 Task: Find connections with filter location Silao with filter topic #Jobwith filter profile language French with filter current company Oracle Cloud with filter school SKIT Jaipur with filter industry Artists and Writers with filter service category Human Resources with filter keywords title Technical Specialist
Action: Mouse moved to (498, 65)
Screenshot: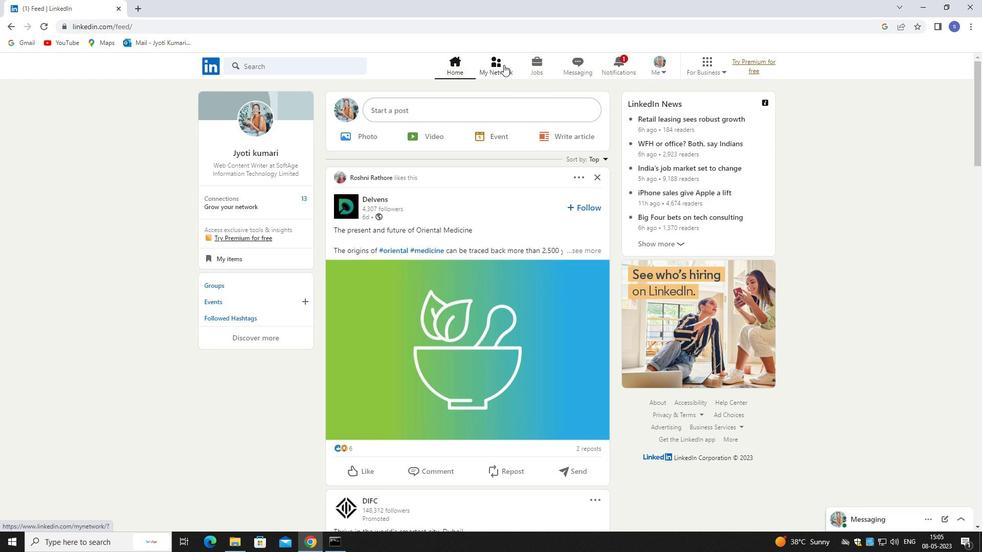 
Action: Mouse pressed left at (498, 65)
Screenshot: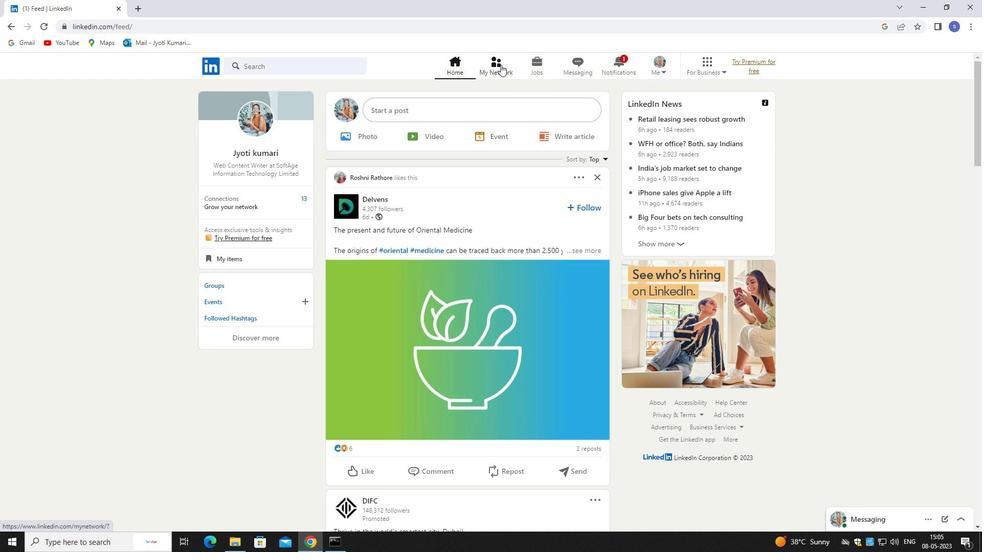 
Action: Mouse pressed left at (498, 65)
Screenshot: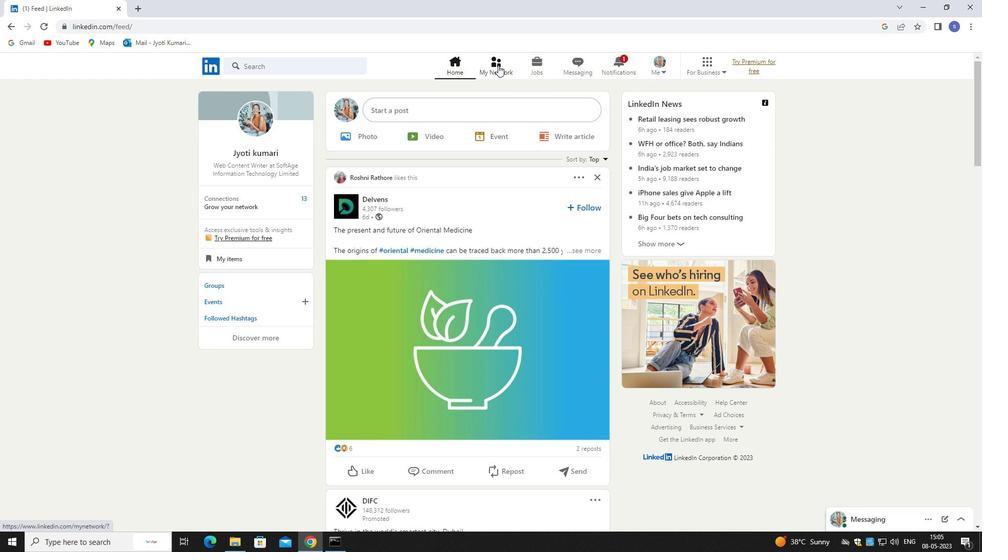 
Action: Mouse moved to (335, 118)
Screenshot: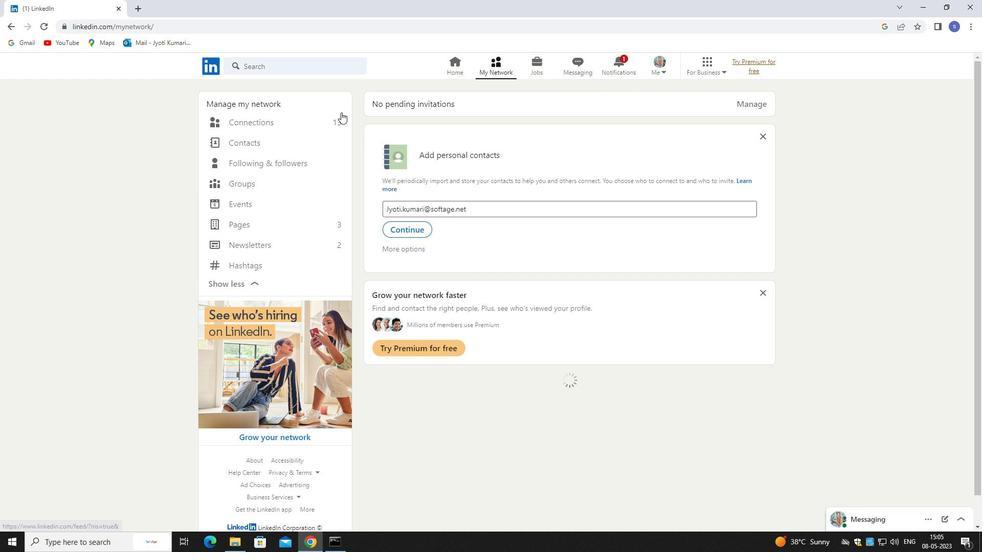 
Action: Mouse pressed left at (335, 118)
Screenshot: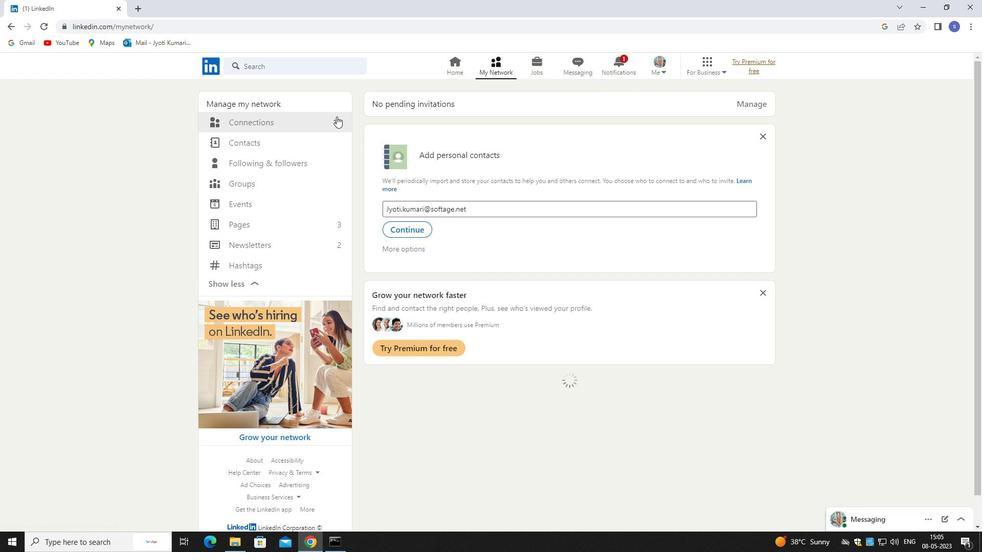 
Action: Mouse moved to (335, 118)
Screenshot: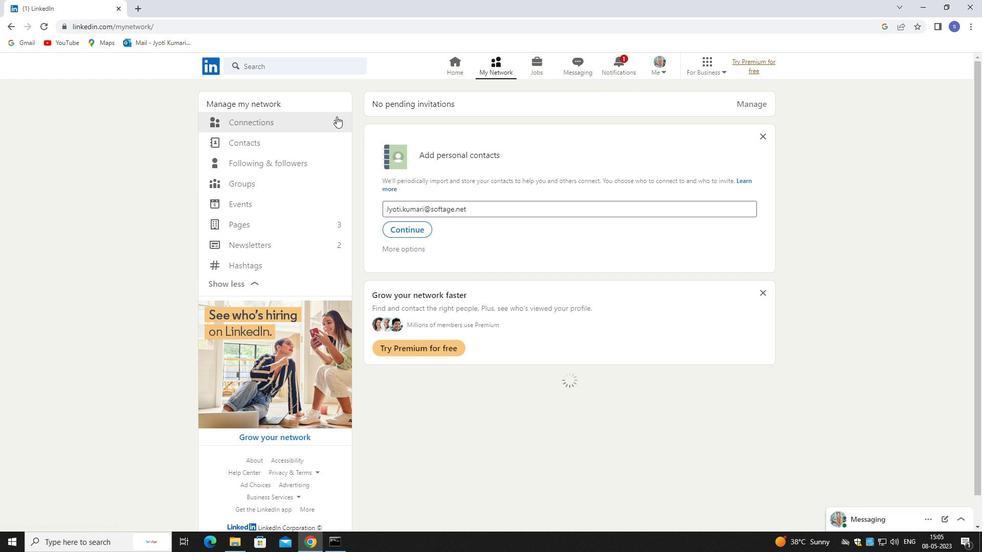 
Action: Mouse pressed left at (335, 118)
Screenshot: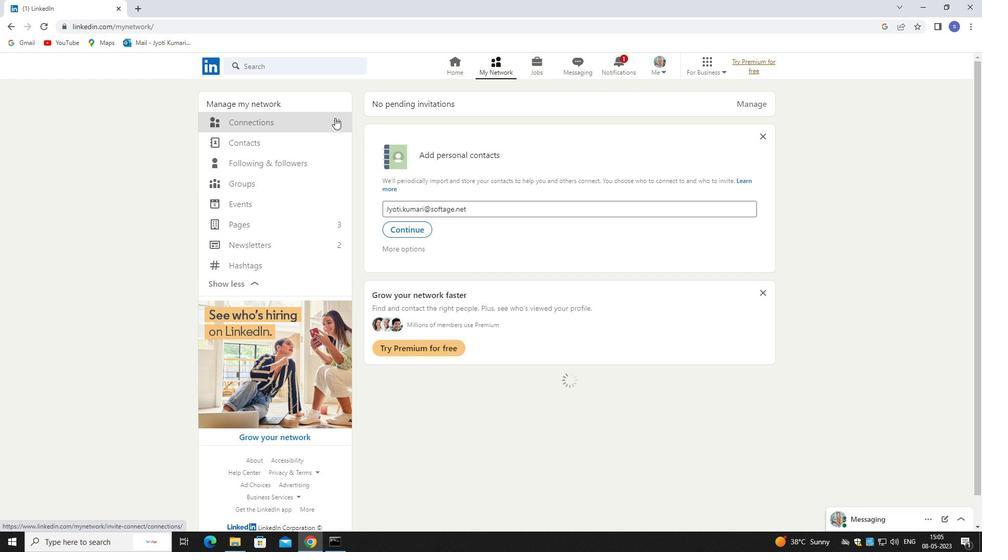 
Action: Mouse moved to (573, 118)
Screenshot: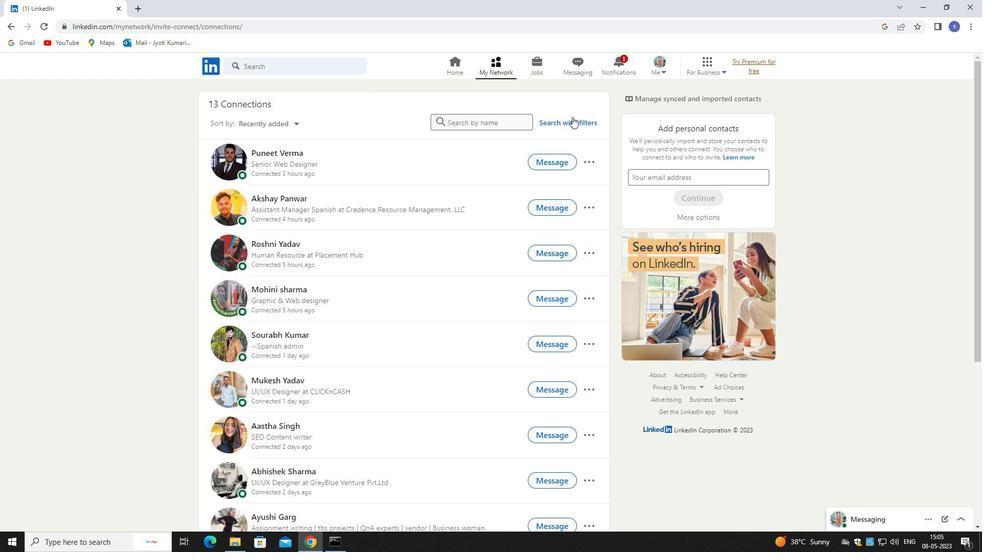 
Action: Mouse pressed left at (573, 118)
Screenshot: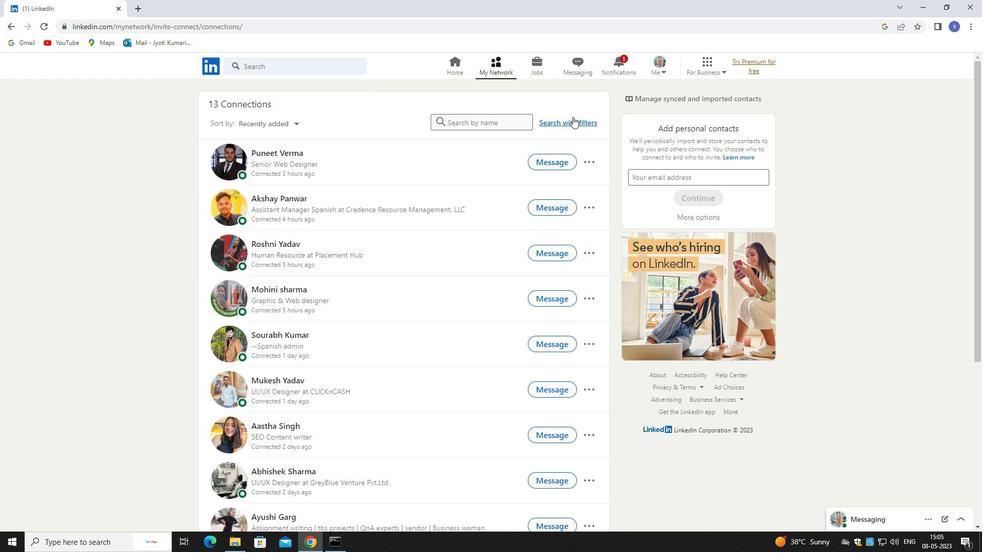 
Action: Mouse pressed left at (573, 118)
Screenshot: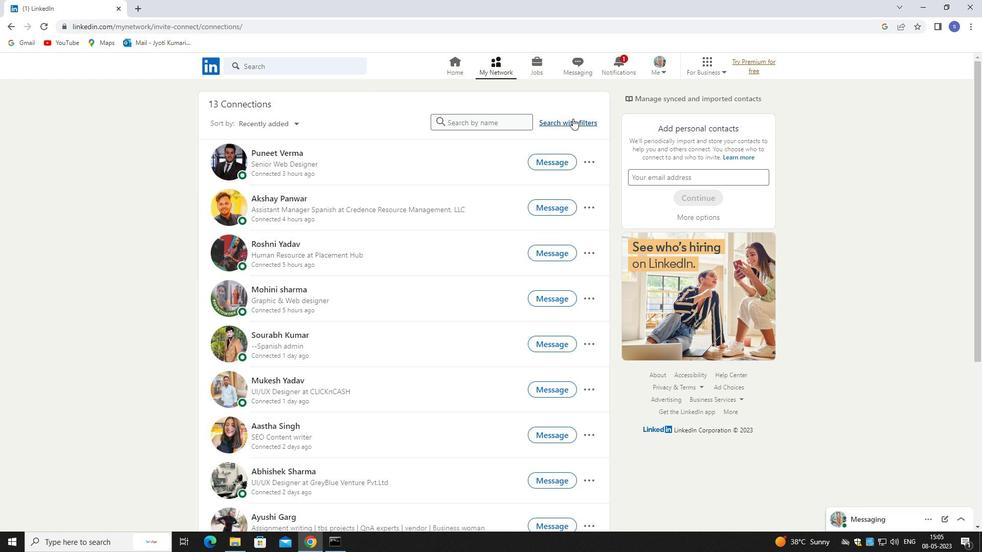 
Action: Mouse moved to (525, 92)
Screenshot: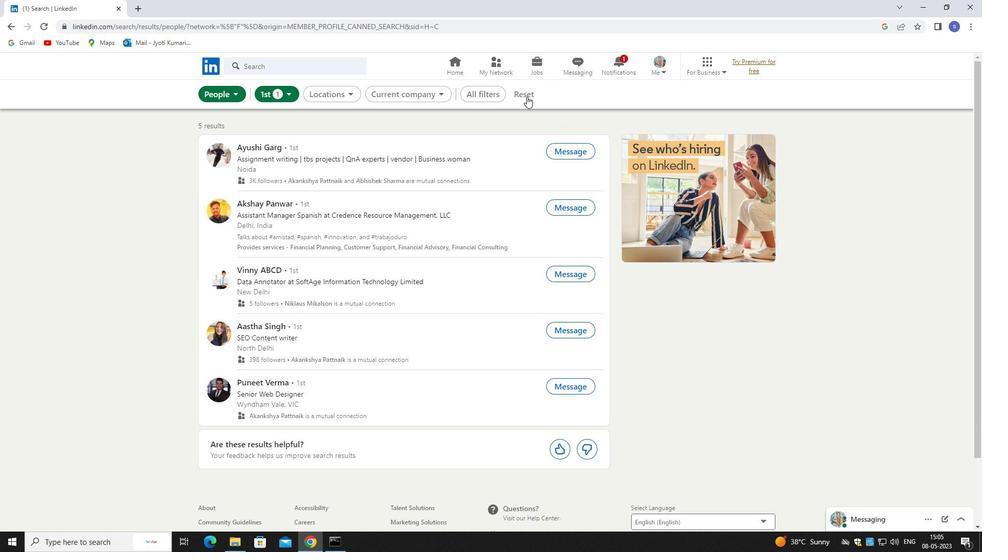 
Action: Mouse pressed left at (525, 92)
Screenshot: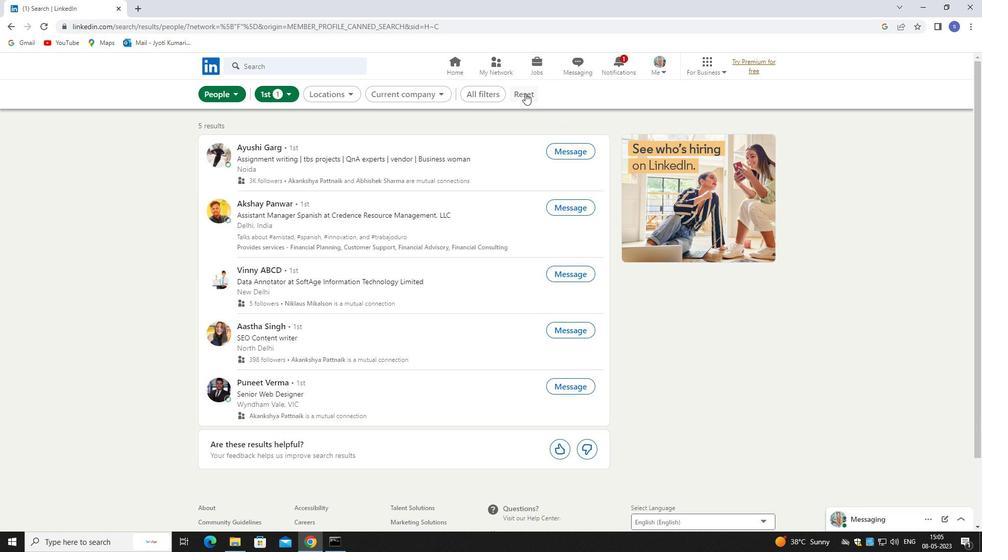 
Action: Mouse moved to (503, 92)
Screenshot: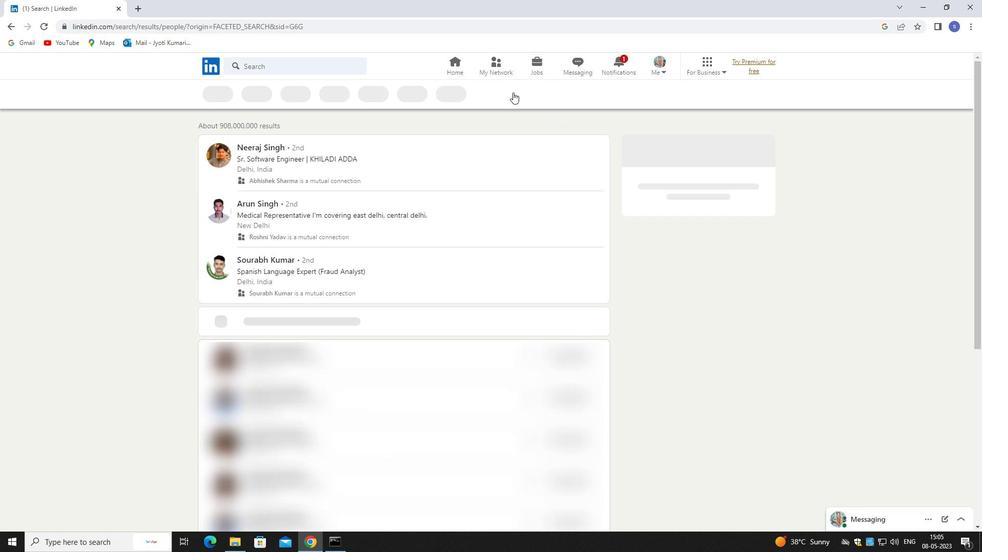 
Action: Mouse pressed left at (503, 92)
Screenshot: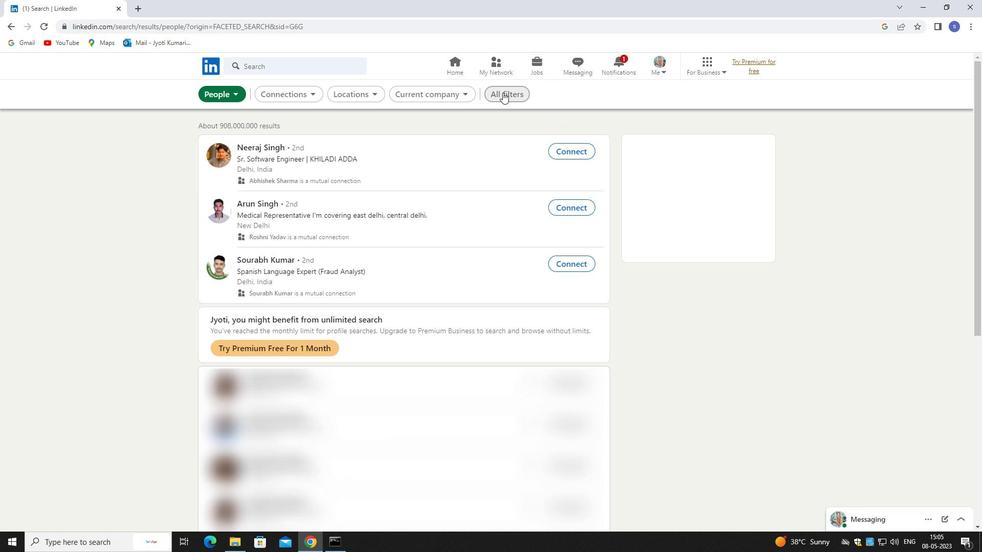 
Action: Mouse moved to (864, 399)
Screenshot: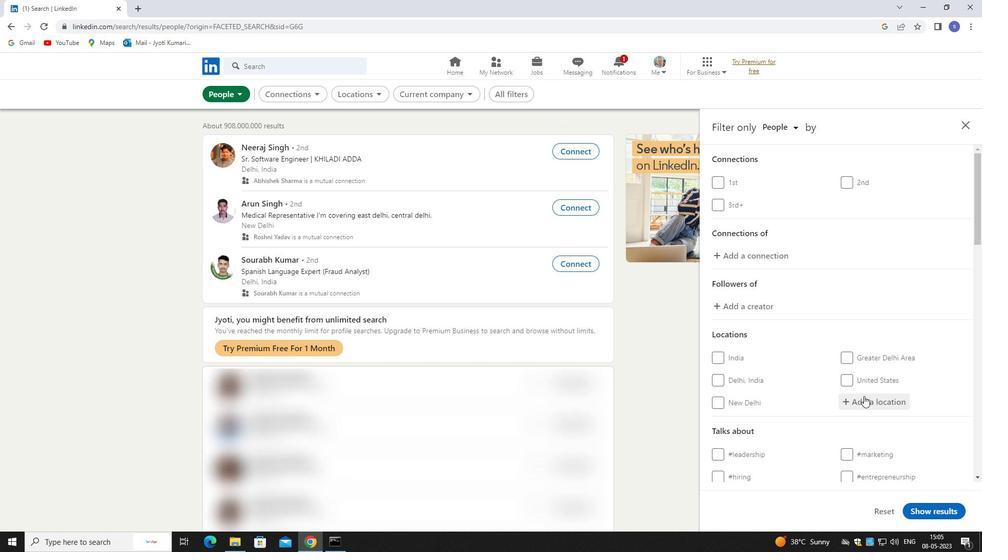 
Action: Mouse pressed left at (864, 399)
Screenshot: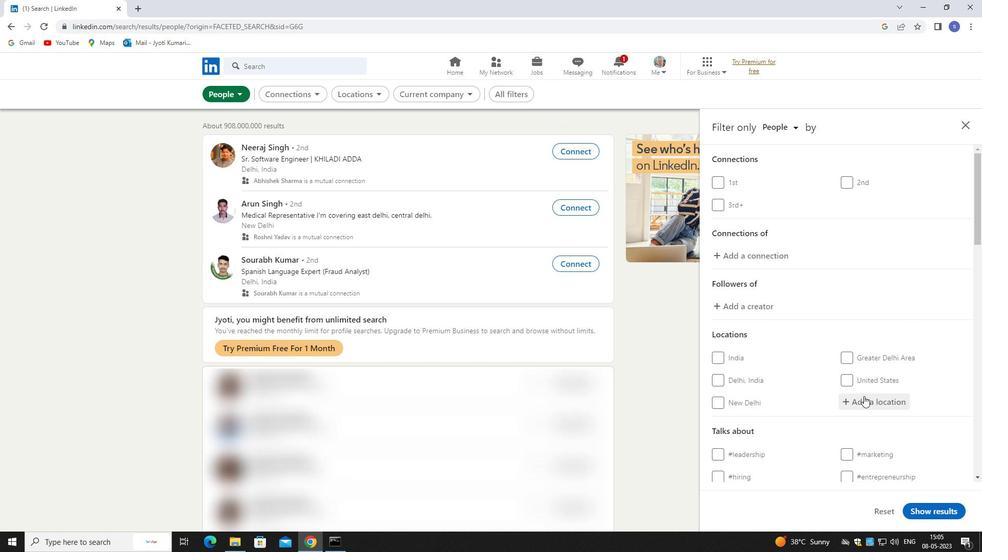 
Action: Mouse moved to (866, 404)
Screenshot: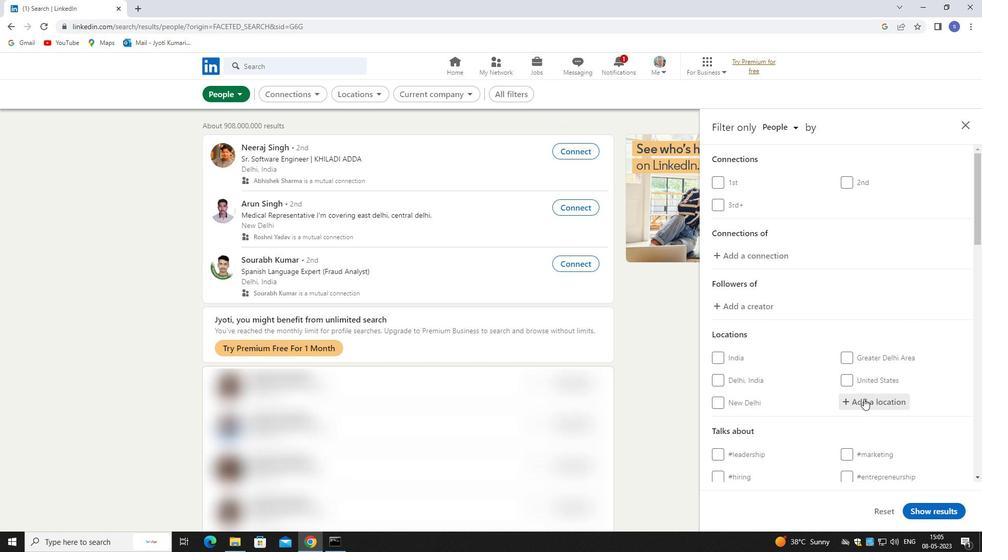 
Action: Key pressed <Key.shift>SILAO
Screenshot: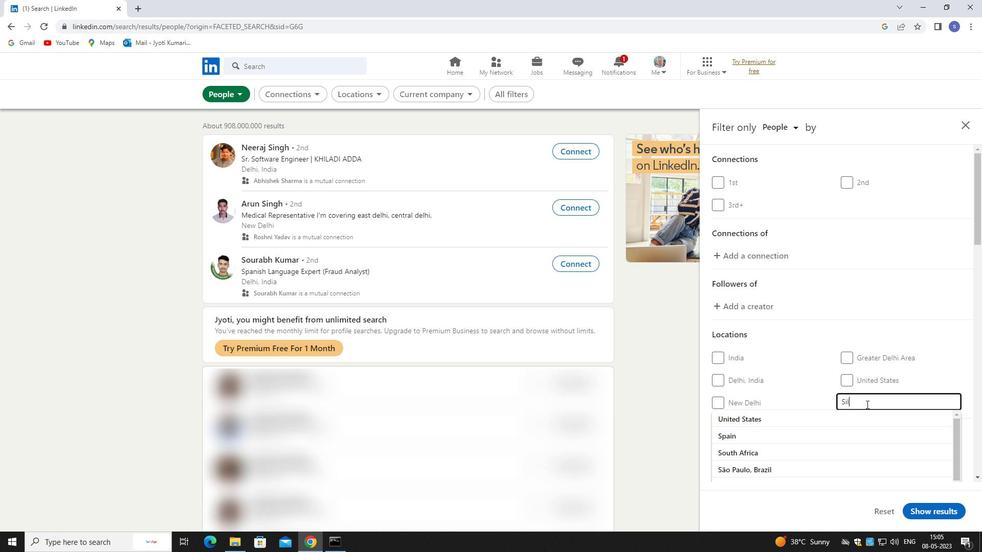 
Action: Mouse moved to (866, 419)
Screenshot: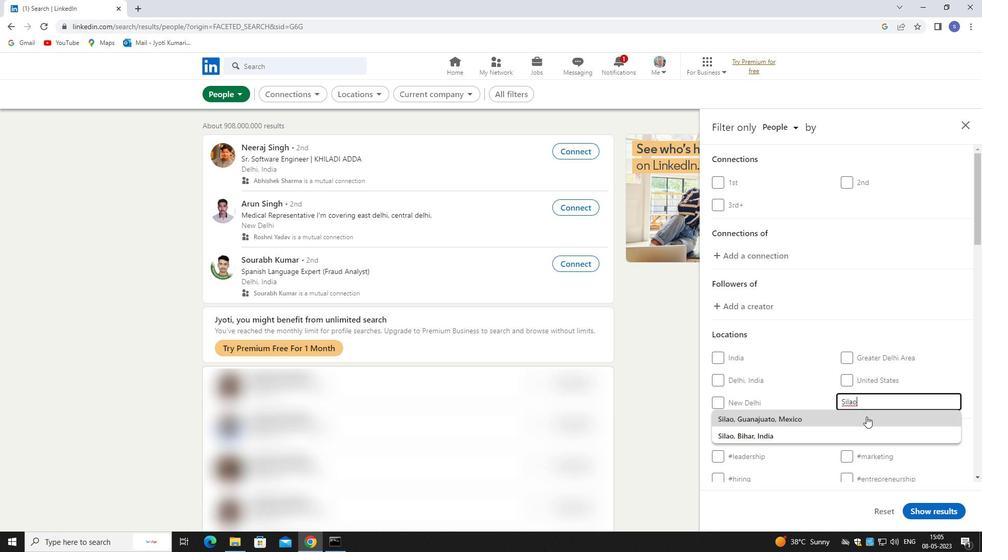 
Action: Mouse pressed left at (866, 419)
Screenshot: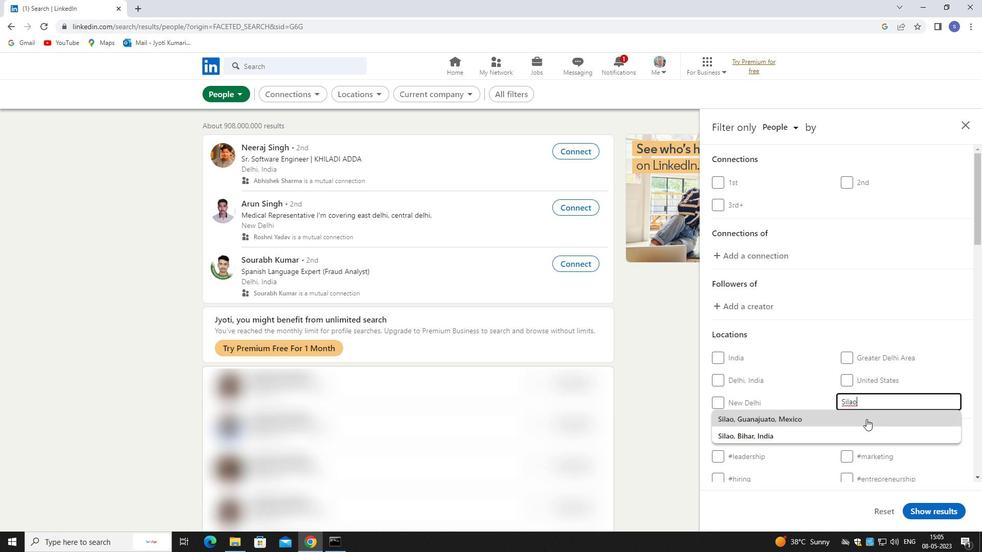 
Action: Mouse moved to (871, 423)
Screenshot: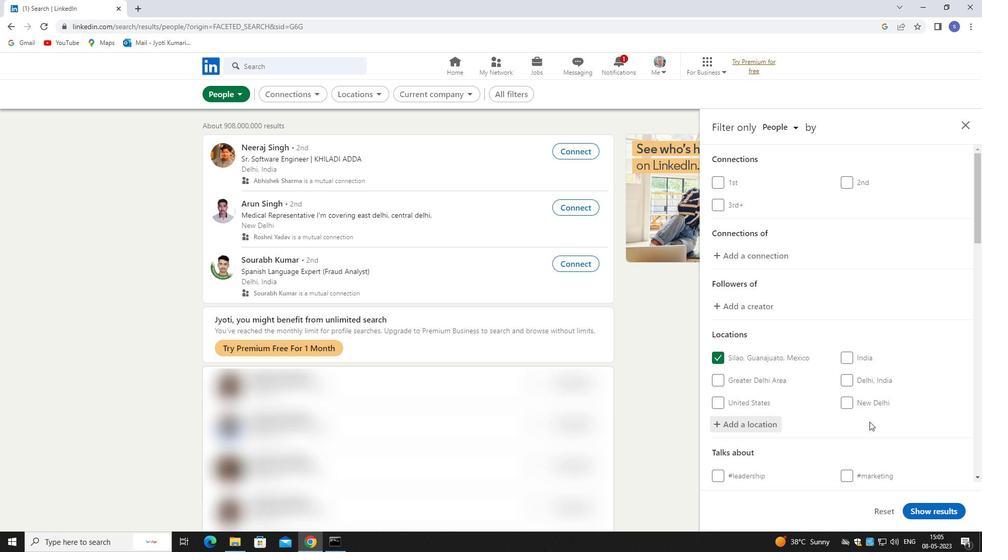 
Action: Mouse scrolled (871, 422) with delta (0, 0)
Screenshot: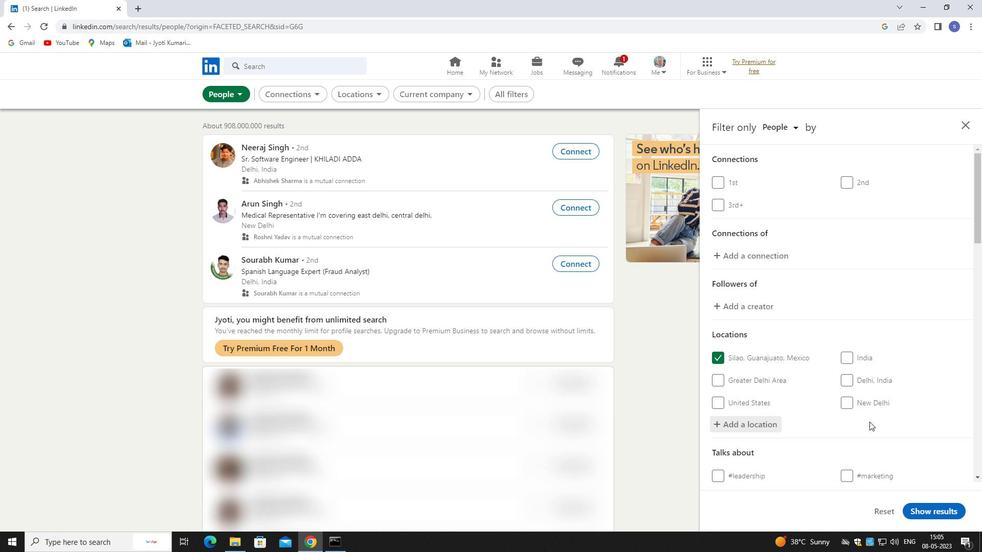 
Action: Mouse moved to (871, 423)
Screenshot: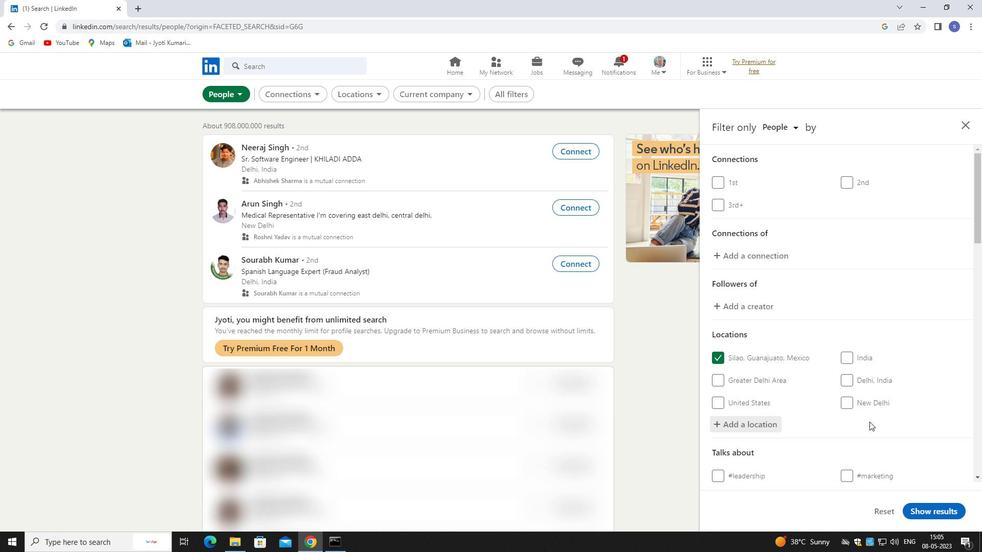 
Action: Mouse scrolled (871, 423) with delta (0, 0)
Screenshot: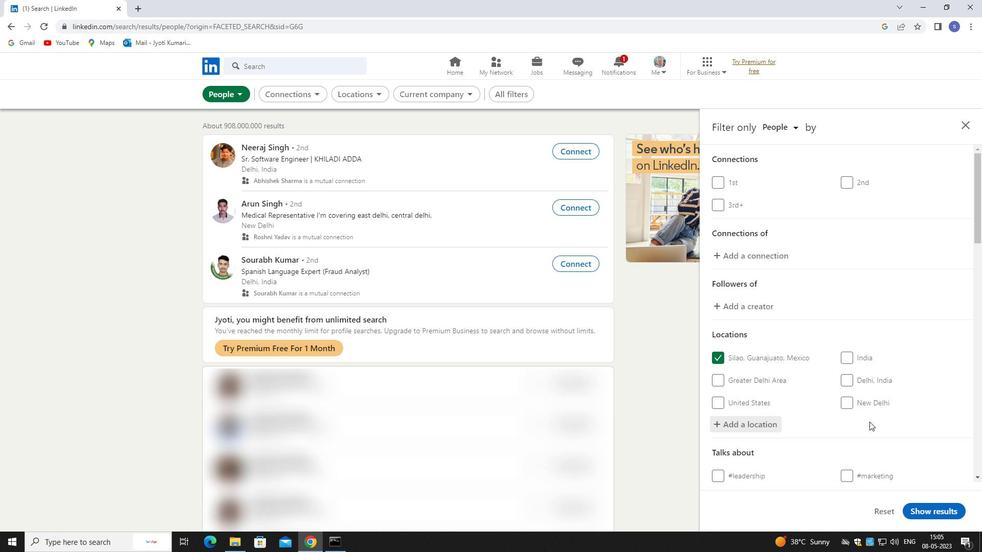 
Action: Mouse moved to (871, 424)
Screenshot: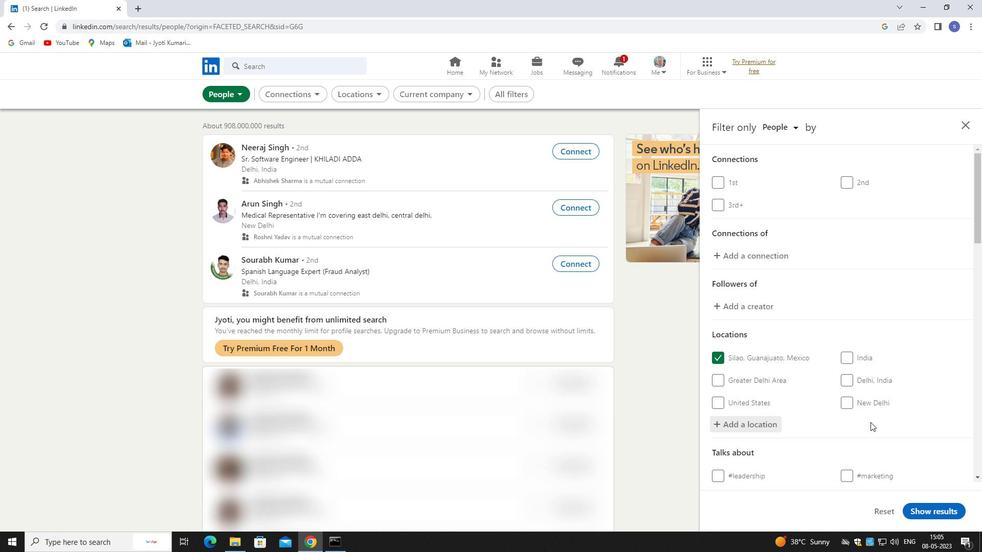 
Action: Mouse scrolled (871, 423) with delta (0, 0)
Screenshot: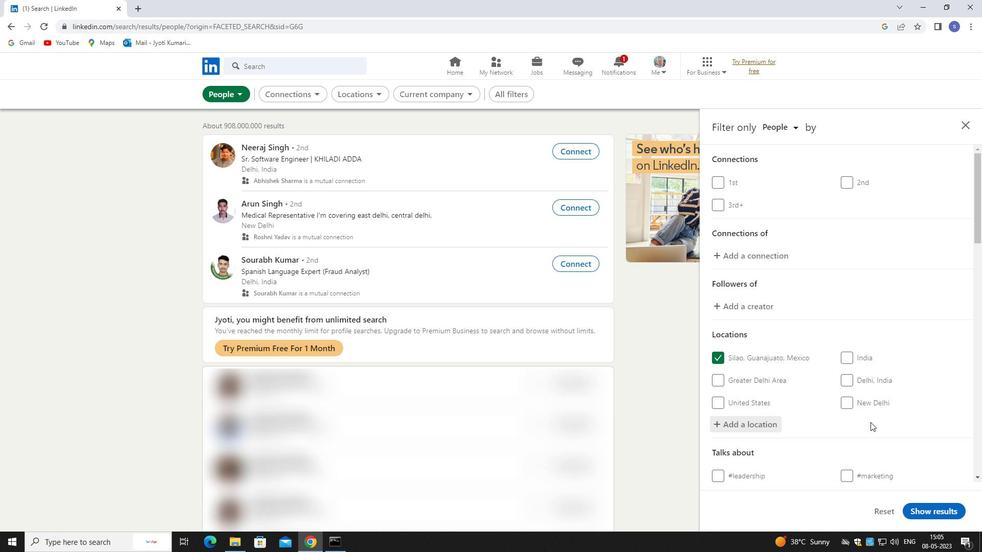 
Action: Mouse scrolled (871, 423) with delta (0, 0)
Screenshot: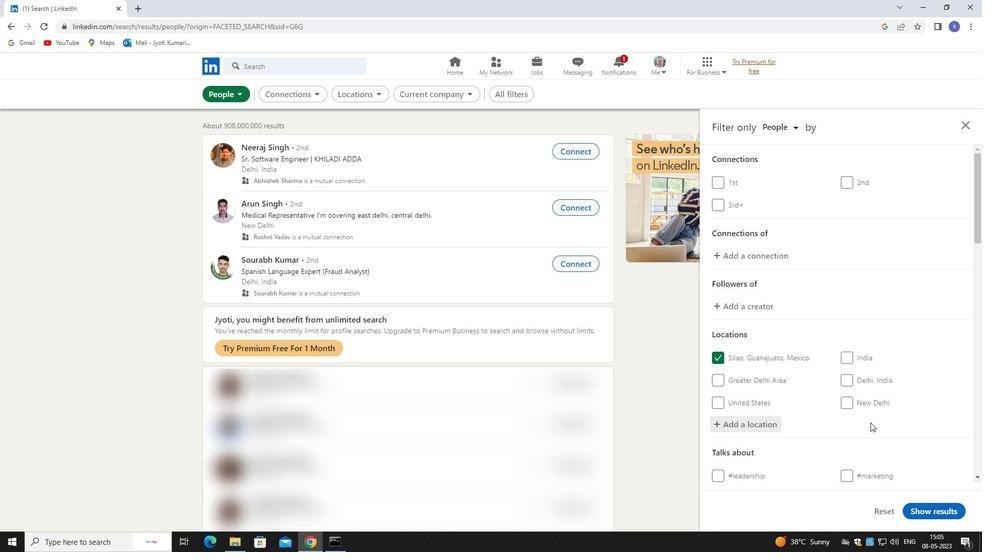 
Action: Mouse moved to (865, 317)
Screenshot: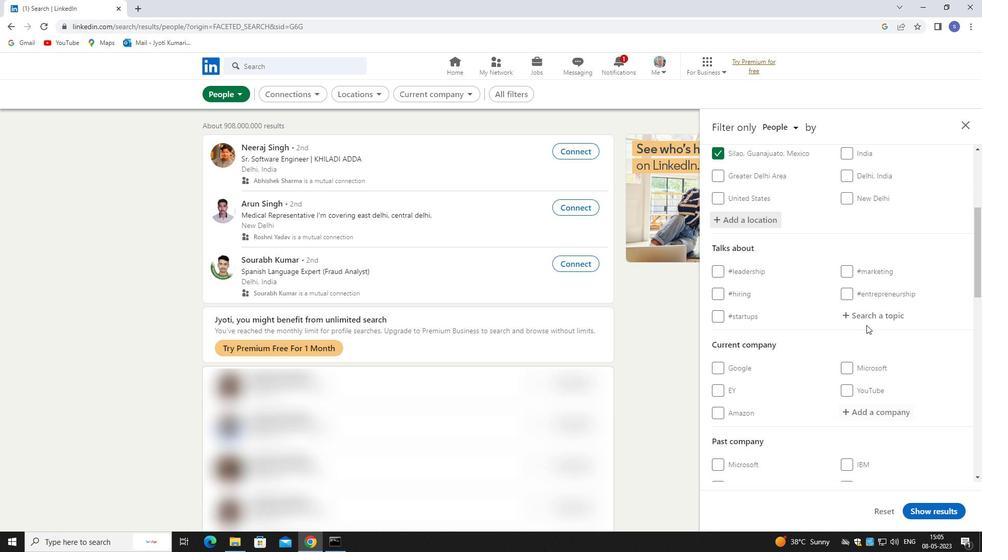 
Action: Mouse pressed left at (865, 317)
Screenshot: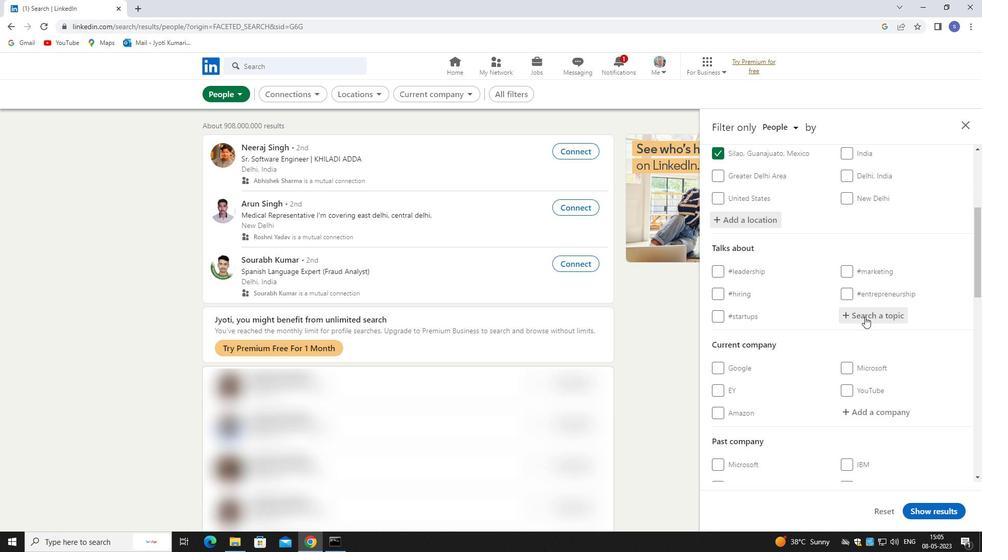 
Action: Mouse moved to (857, 312)
Screenshot: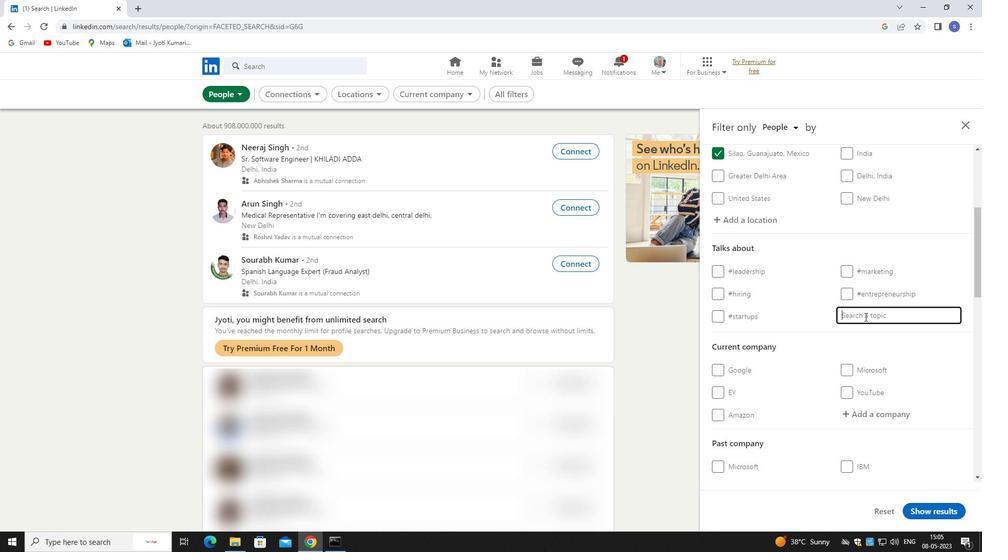 
Action: Key pressed JOB
Screenshot: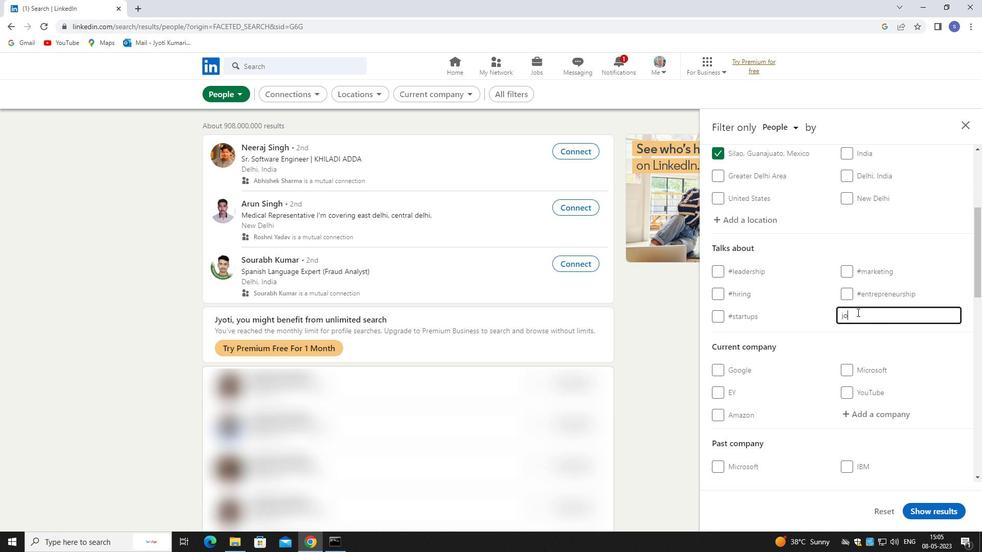 
Action: Mouse moved to (853, 331)
Screenshot: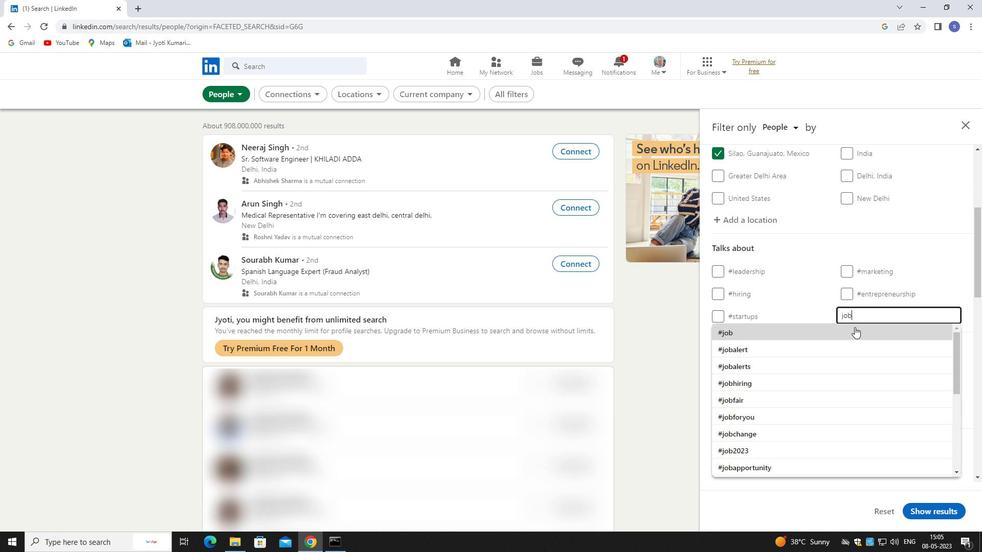 
Action: Mouse pressed left at (853, 331)
Screenshot: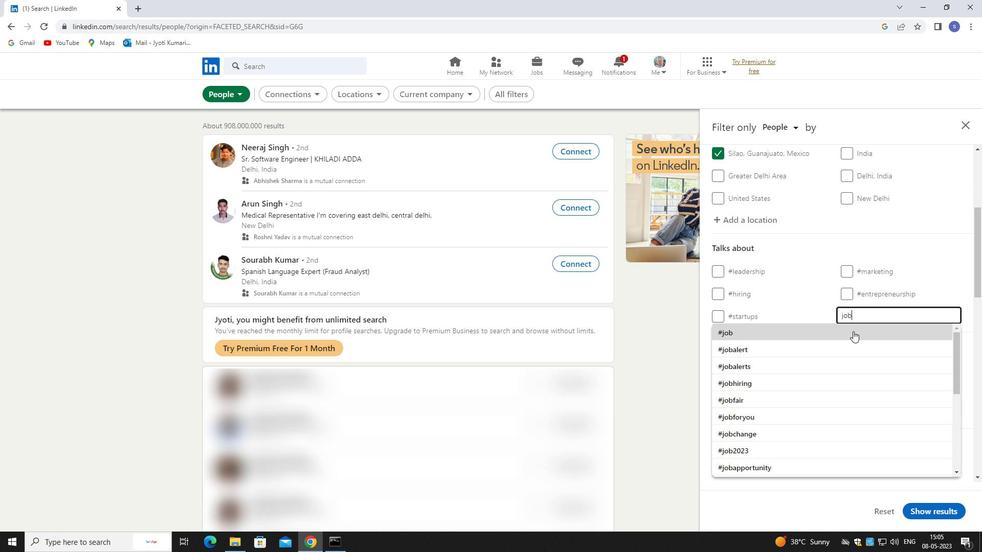 
Action: Mouse moved to (851, 332)
Screenshot: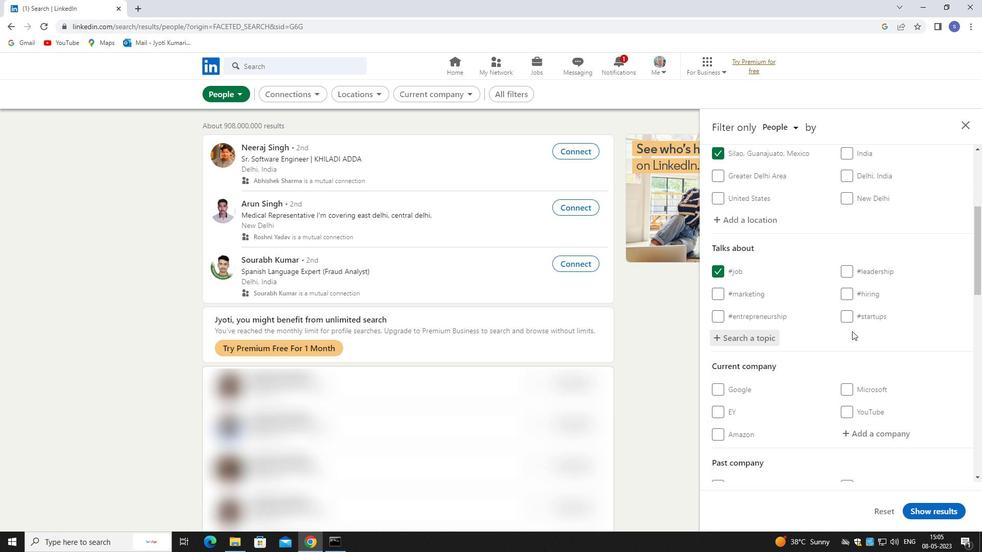 
Action: Mouse scrolled (851, 331) with delta (0, 0)
Screenshot: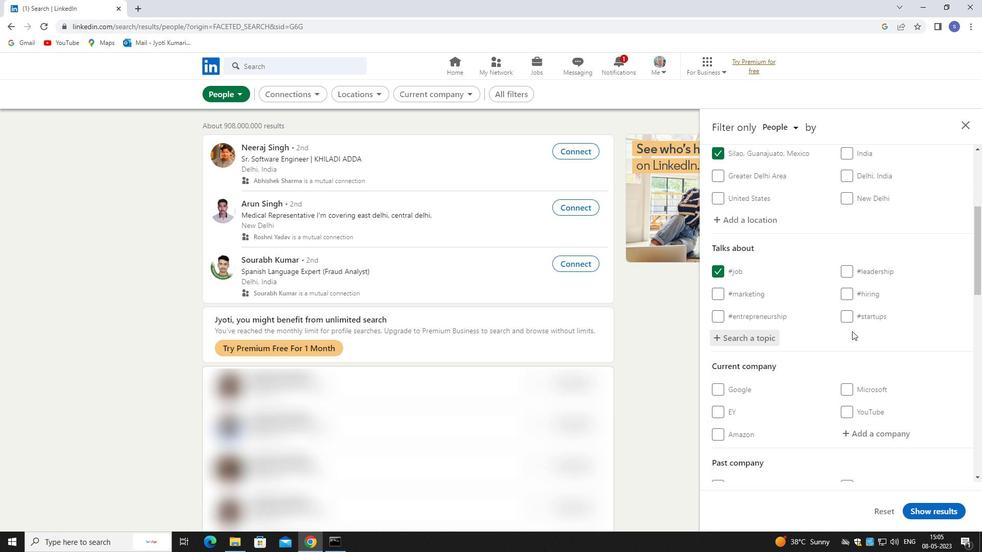 
Action: Mouse moved to (850, 336)
Screenshot: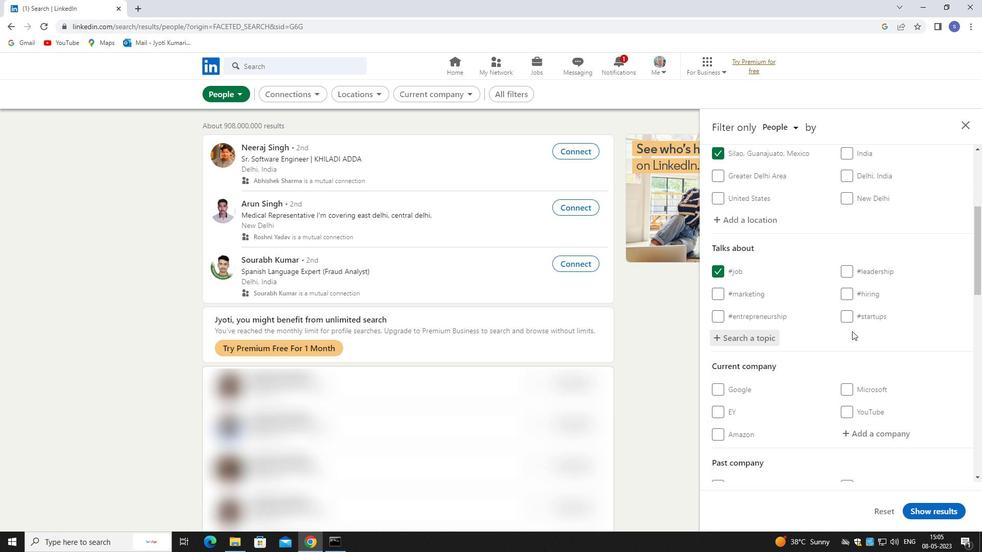 
Action: Mouse scrolled (850, 335) with delta (0, 0)
Screenshot: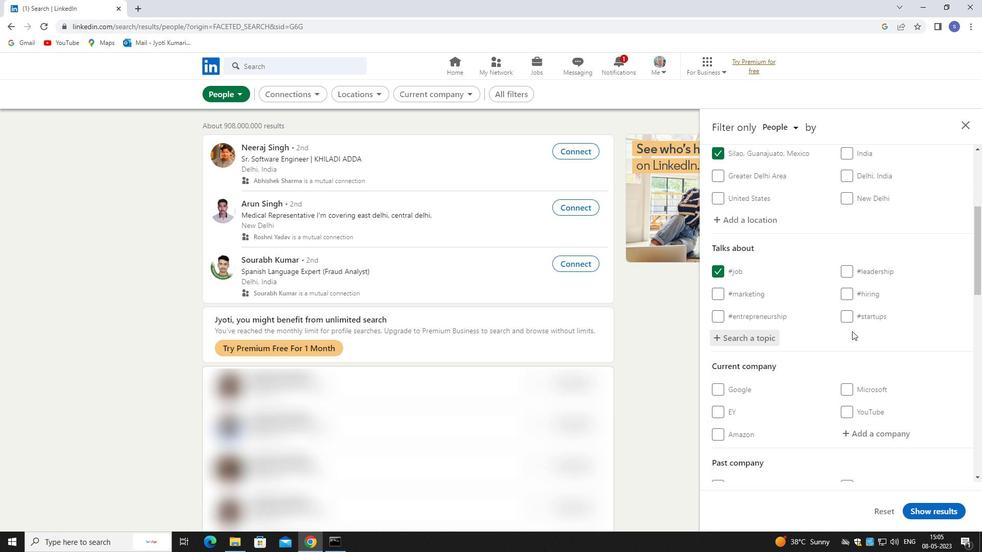 
Action: Mouse moved to (850, 337)
Screenshot: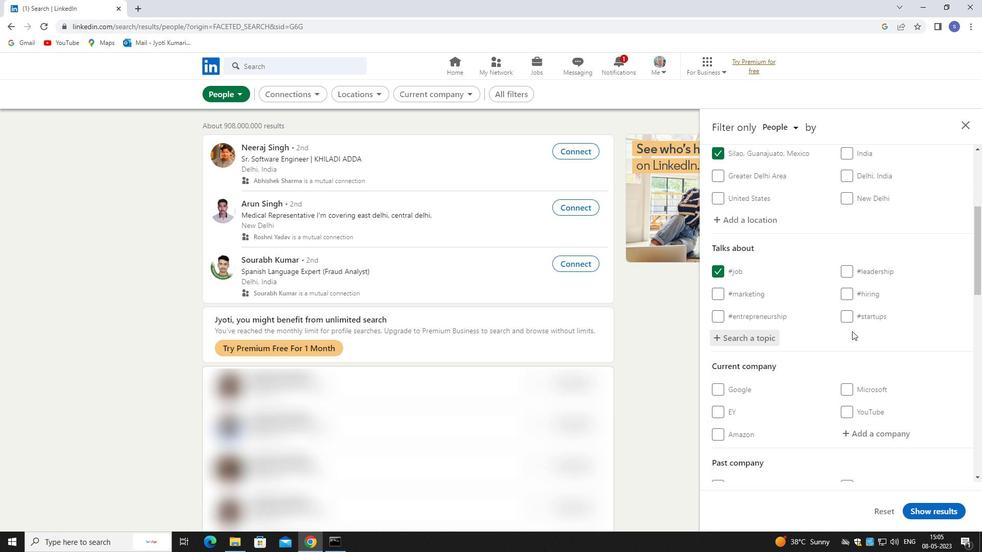 
Action: Mouse scrolled (850, 337) with delta (0, 0)
Screenshot: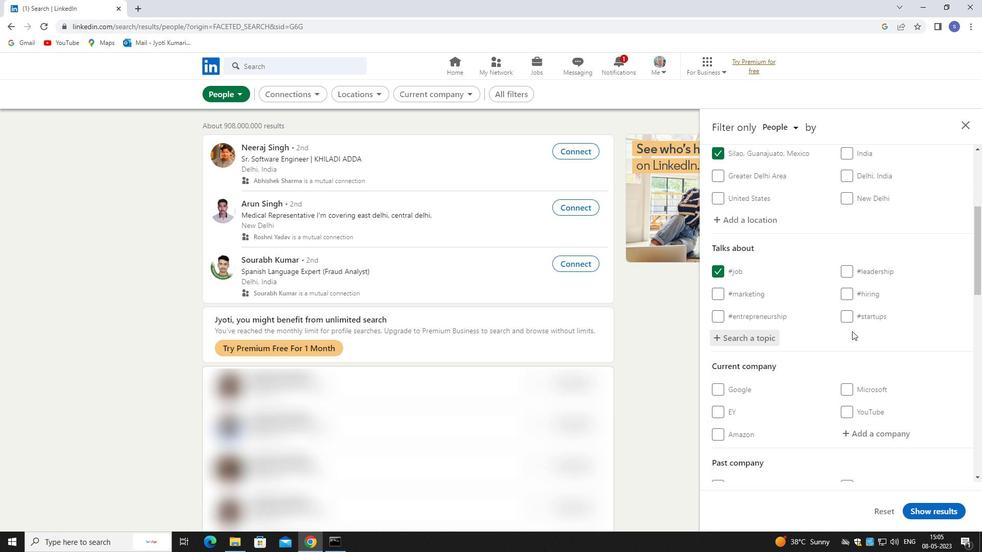 
Action: Mouse scrolled (850, 337) with delta (0, 0)
Screenshot: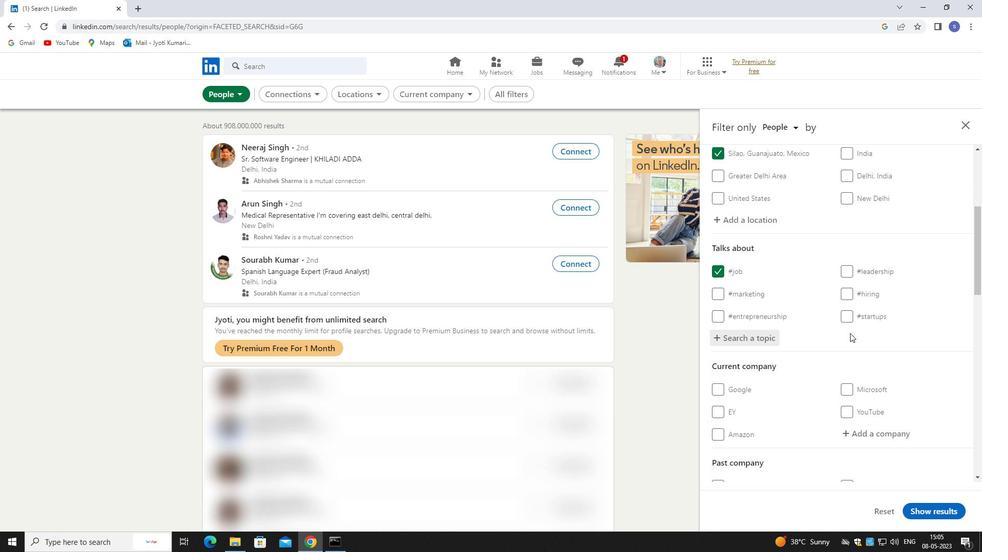 
Action: Mouse moved to (884, 228)
Screenshot: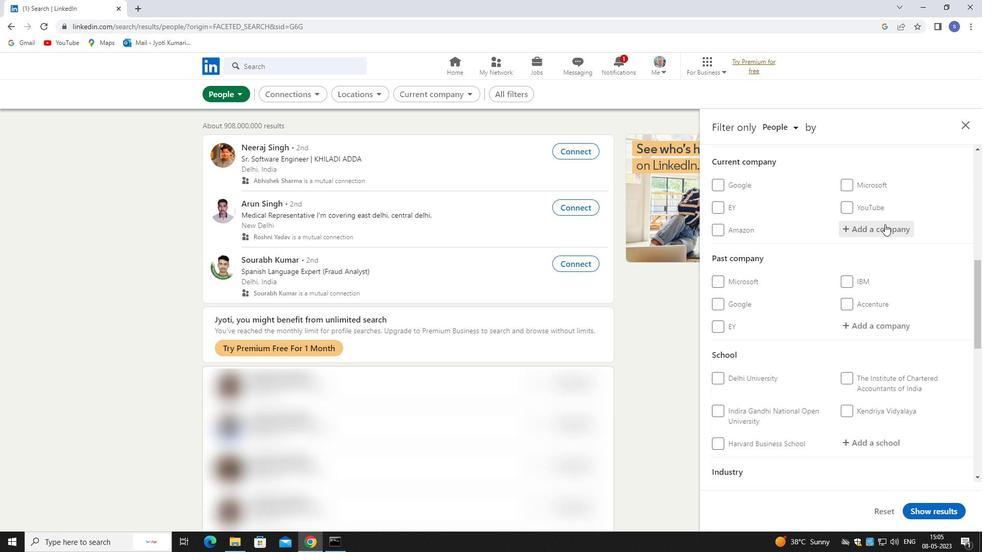
Action: Mouse pressed left at (884, 228)
Screenshot: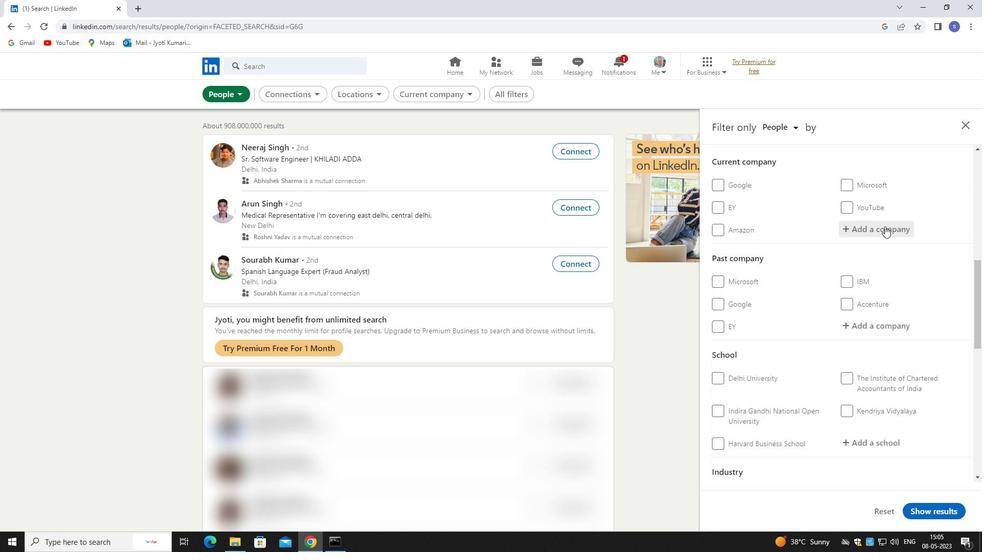 
Action: Mouse moved to (884, 228)
Screenshot: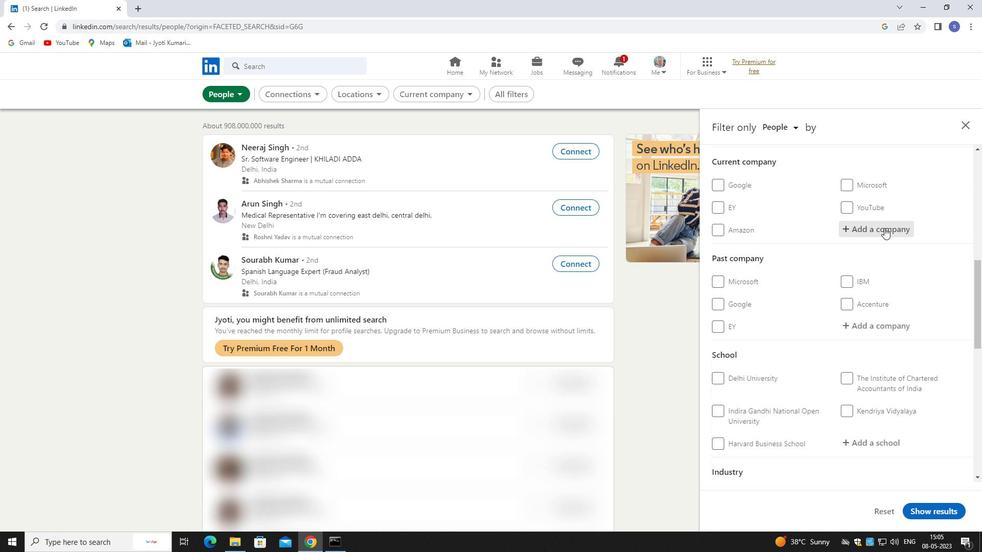 
Action: Key pressed <Key.shift><Key.shift>ORACLE
Screenshot: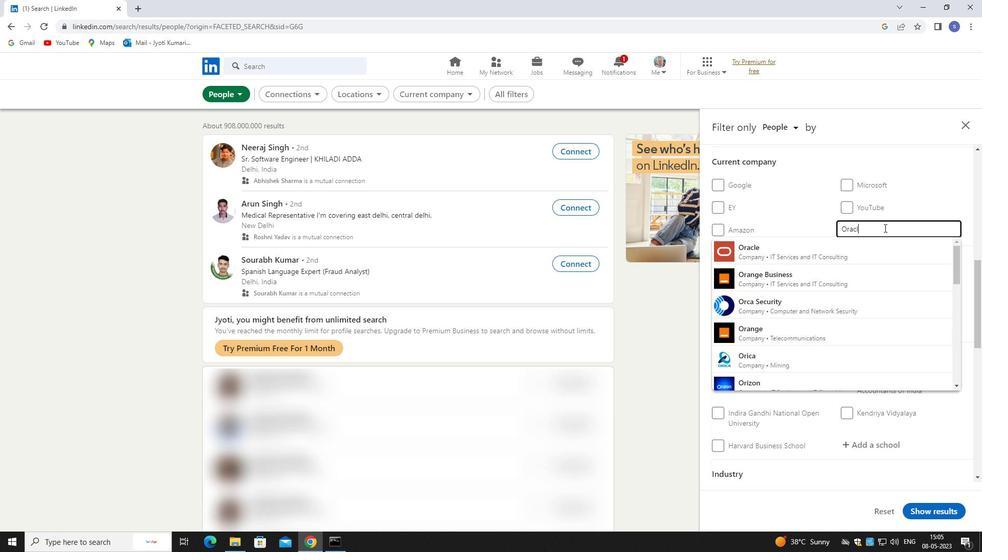 
Action: Mouse moved to (871, 289)
Screenshot: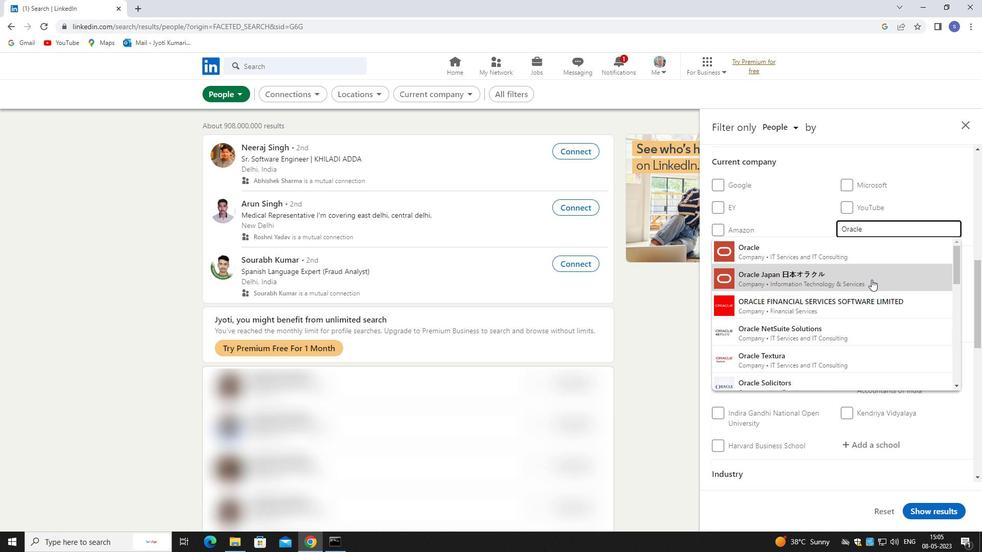 
Action: Key pressed <Key.space>CLOUD
Screenshot: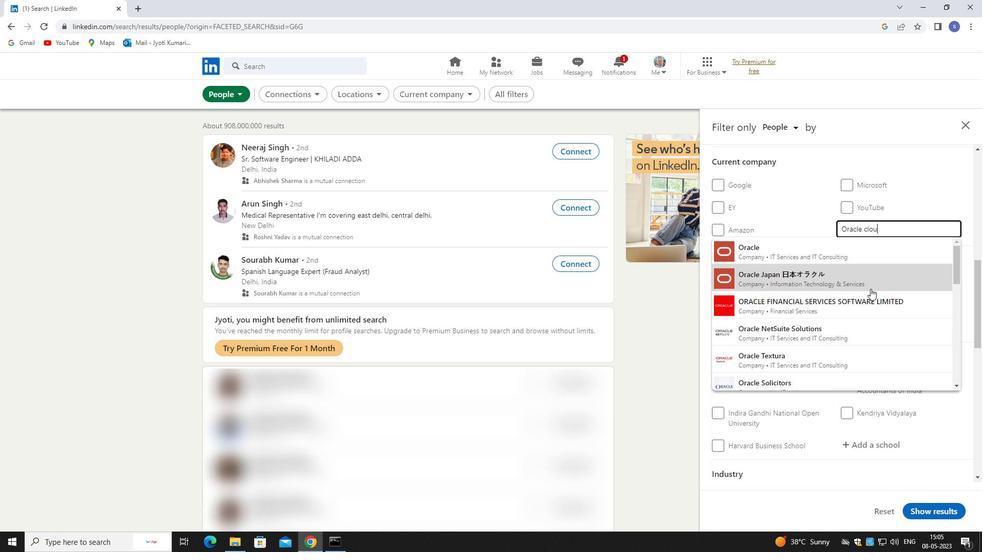 
Action: Mouse moved to (861, 272)
Screenshot: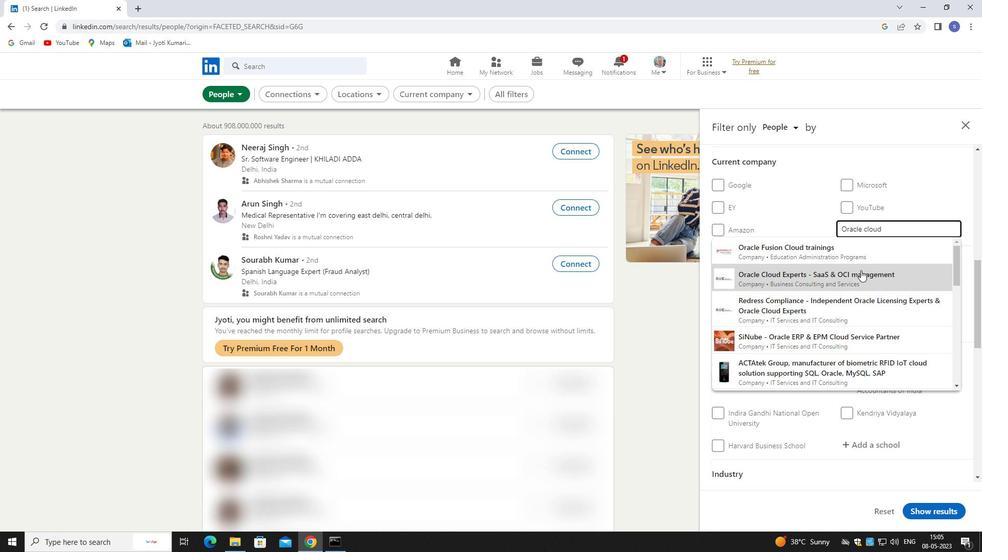 
Action: Key pressed <Key.enter>
Screenshot: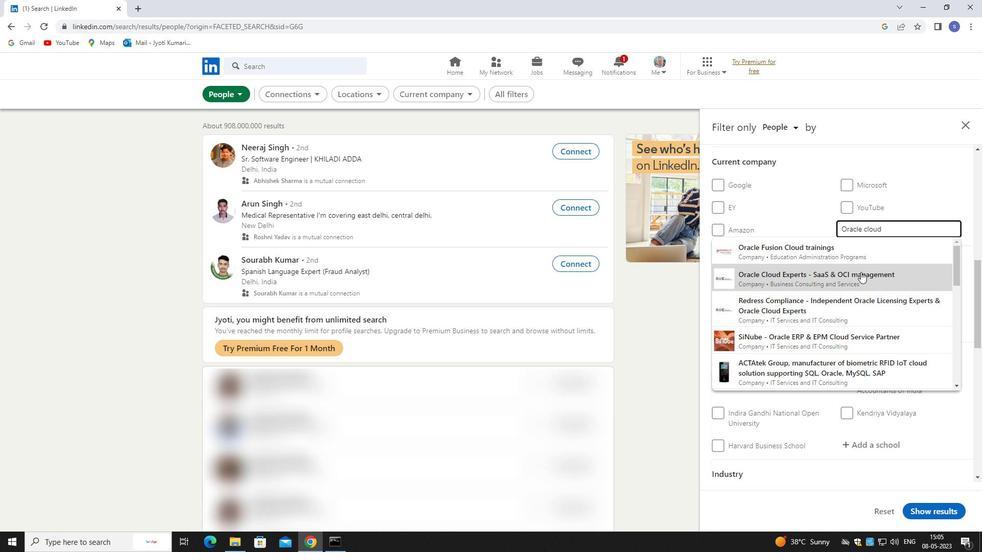 
Action: Mouse moved to (940, 274)
Screenshot: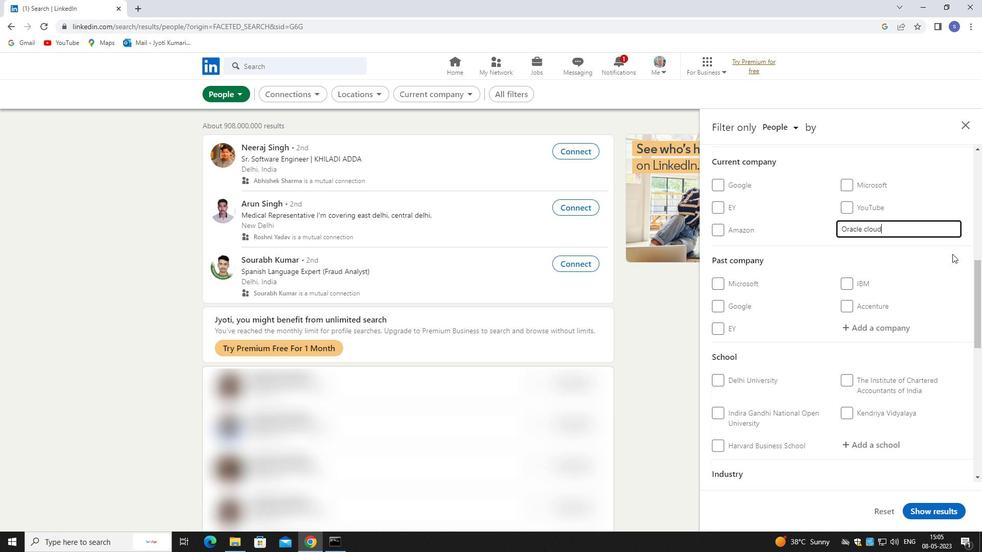 
Action: Mouse scrolled (940, 273) with delta (0, 0)
Screenshot: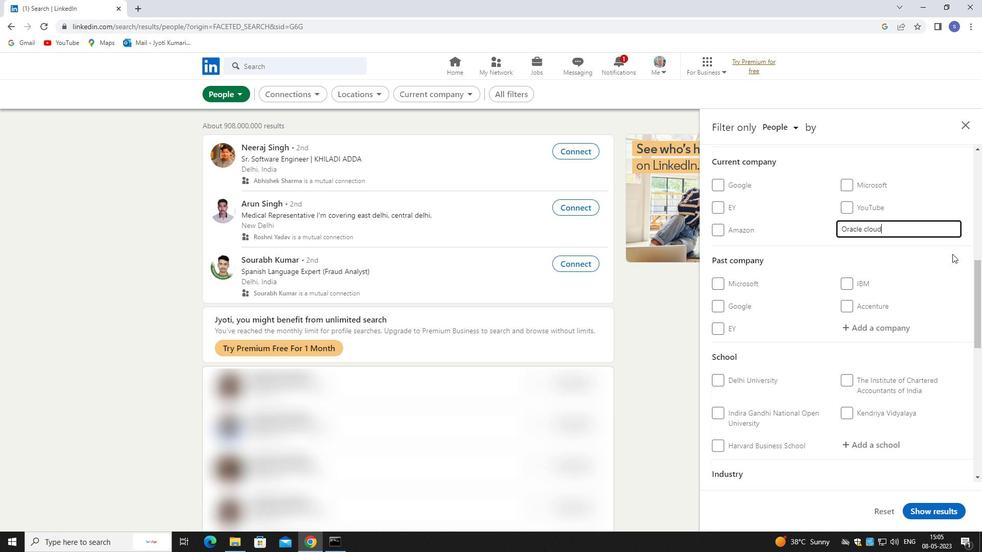 
Action: Mouse moved to (852, 398)
Screenshot: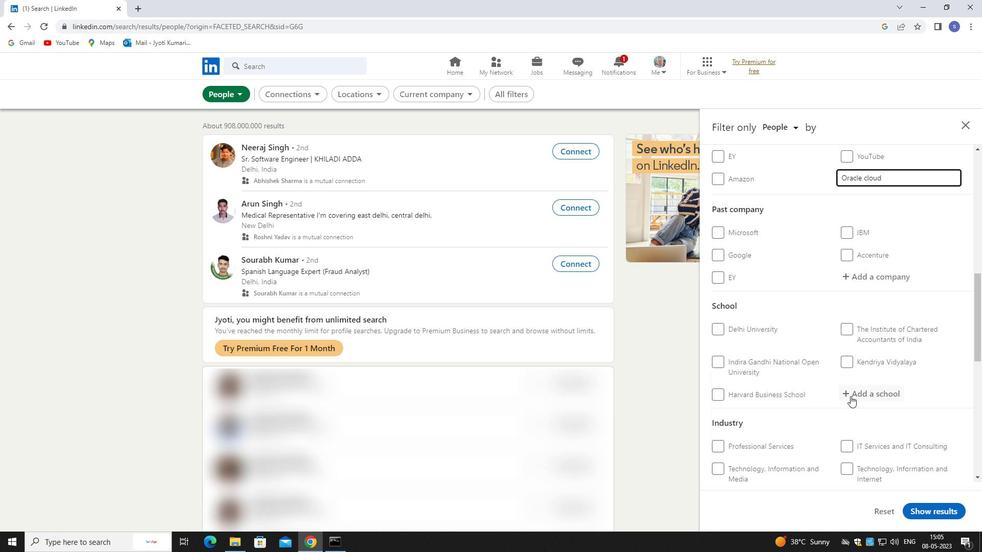 
Action: Mouse pressed left at (852, 398)
Screenshot: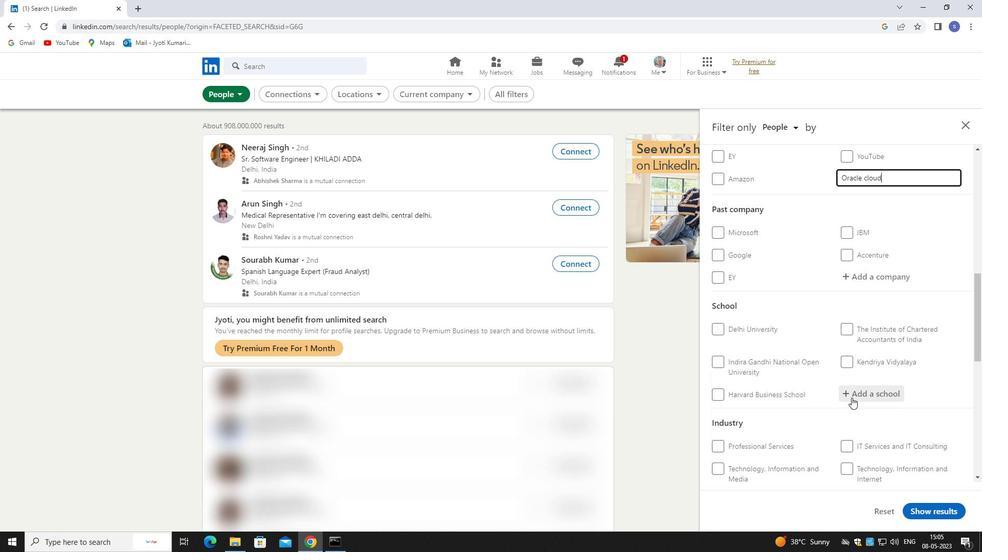 
Action: Mouse moved to (854, 399)
Screenshot: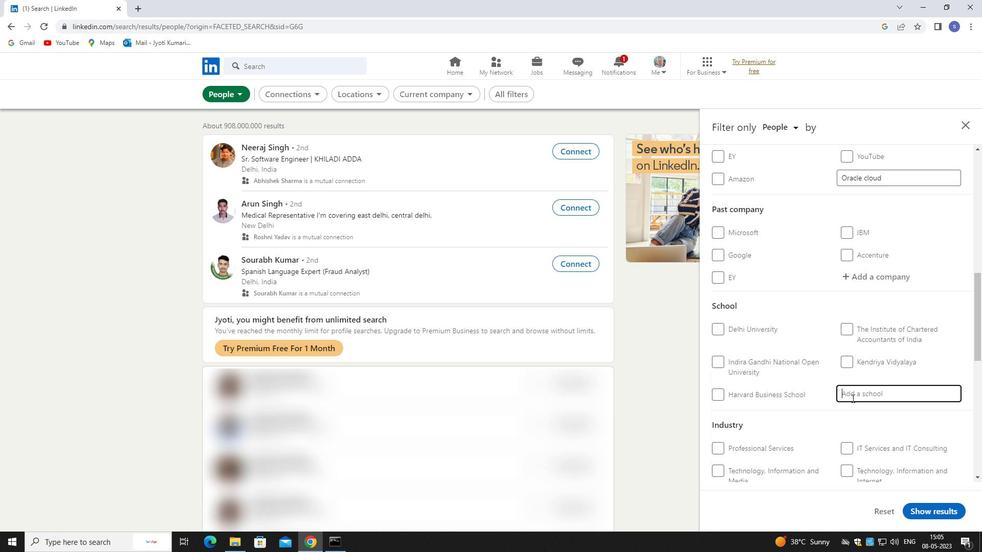 
Action: Key pressed SKIT<Key.space>
Screenshot: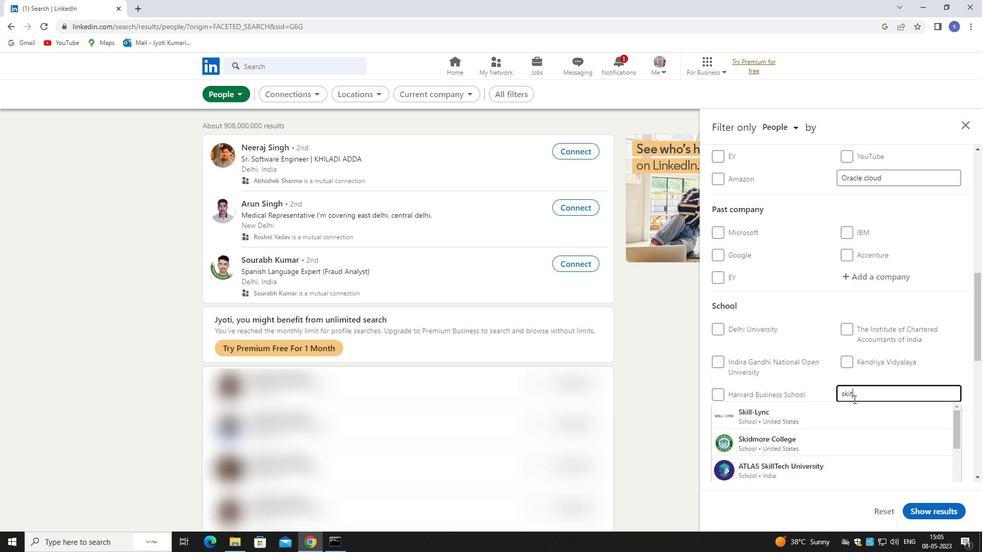 
Action: Mouse moved to (850, 413)
Screenshot: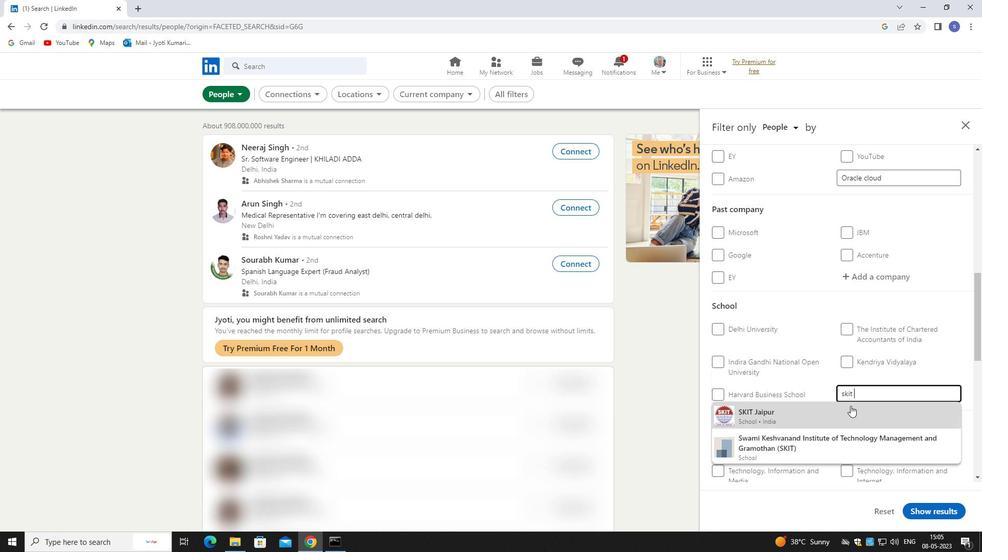 
Action: Mouse pressed left at (850, 413)
Screenshot: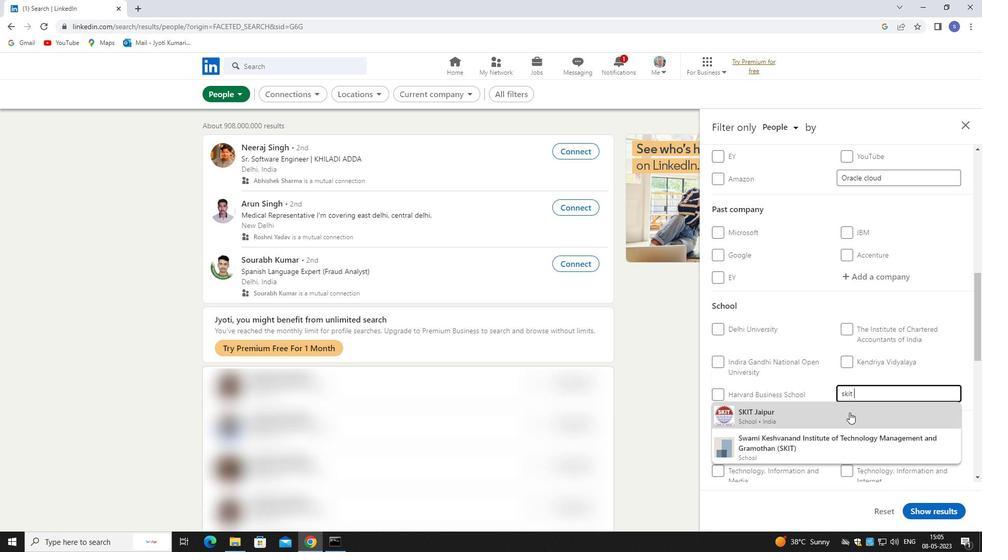 
Action: Mouse moved to (874, 360)
Screenshot: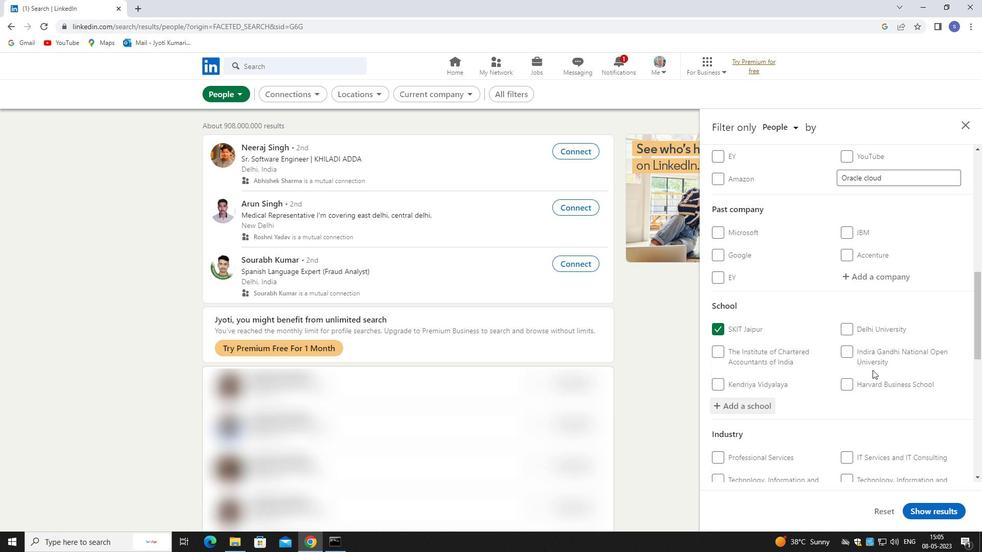 
Action: Mouse scrolled (874, 360) with delta (0, 0)
Screenshot: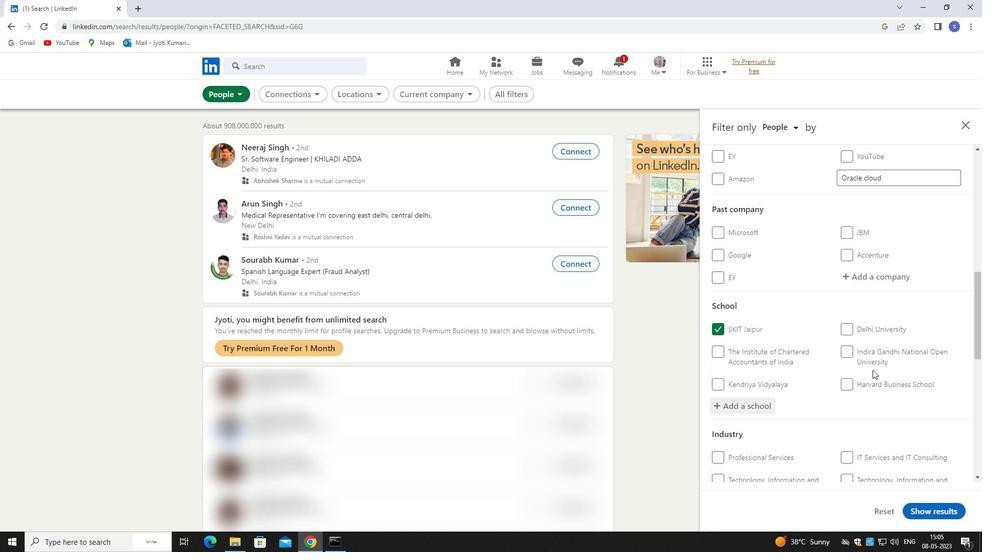 
Action: Mouse scrolled (874, 360) with delta (0, 0)
Screenshot: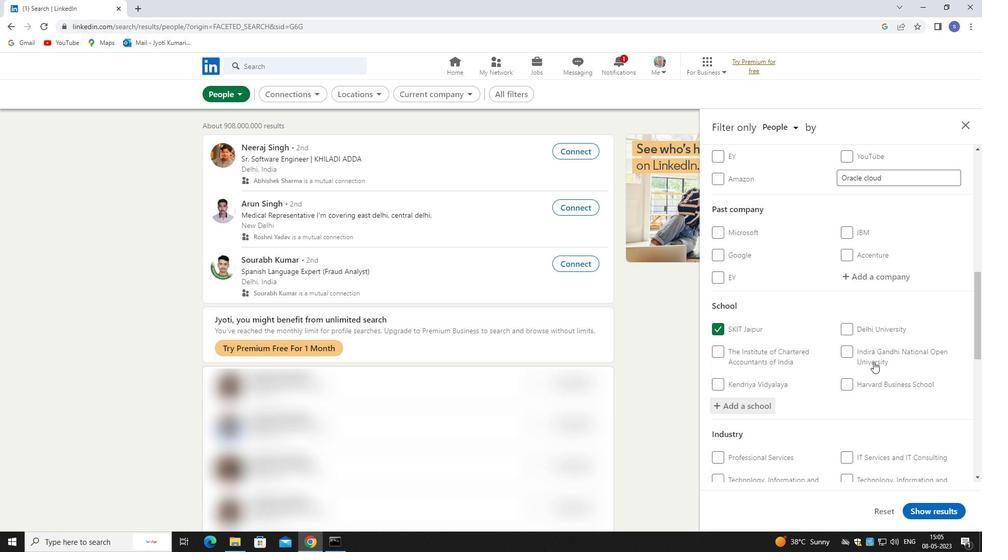 
Action: Mouse scrolled (874, 360) with delta (0, 0)
Screenshot: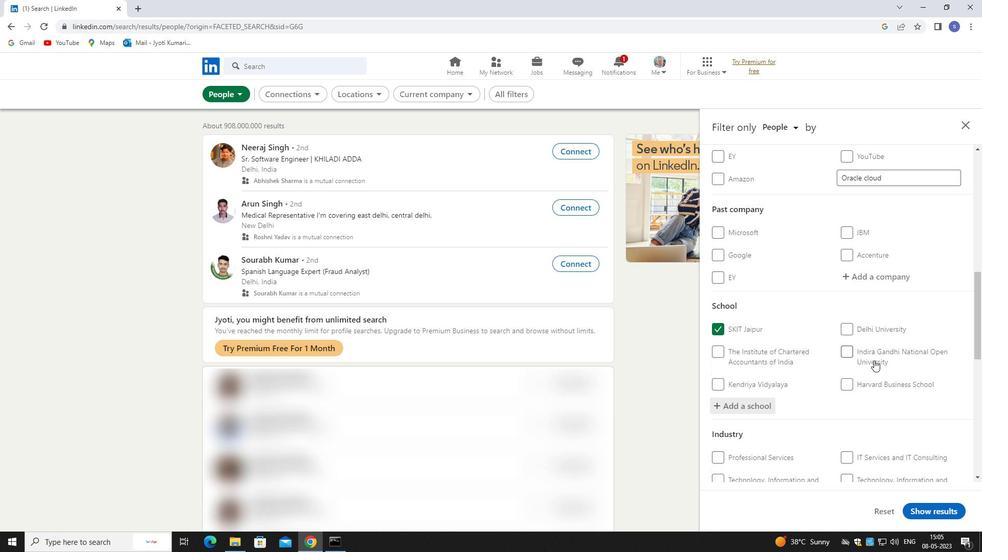
Action: Mouse scrolled (874, 360) with delta (0, 0)
Screenshot: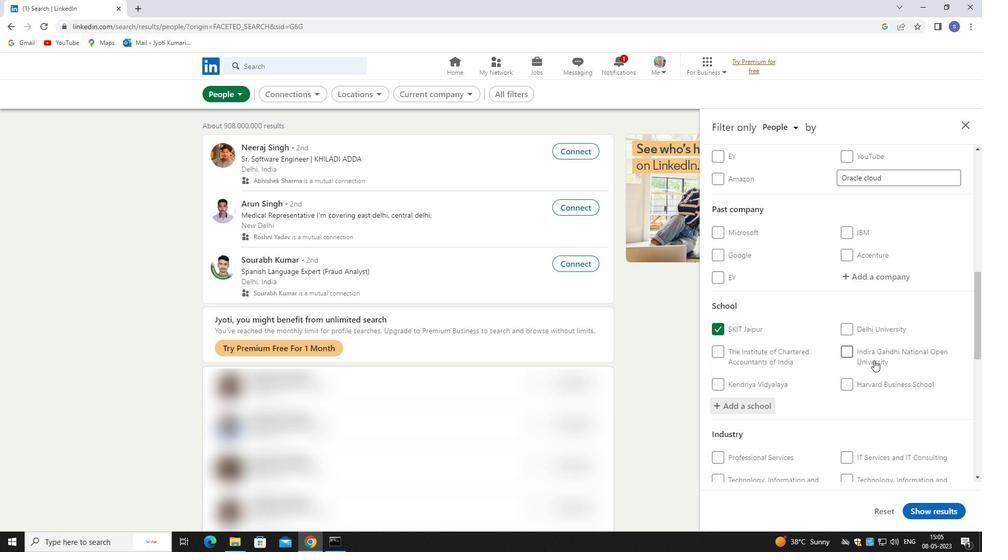 
Action: Mouse scrolled (874, 360) with delta (0, 0)
Screenshot: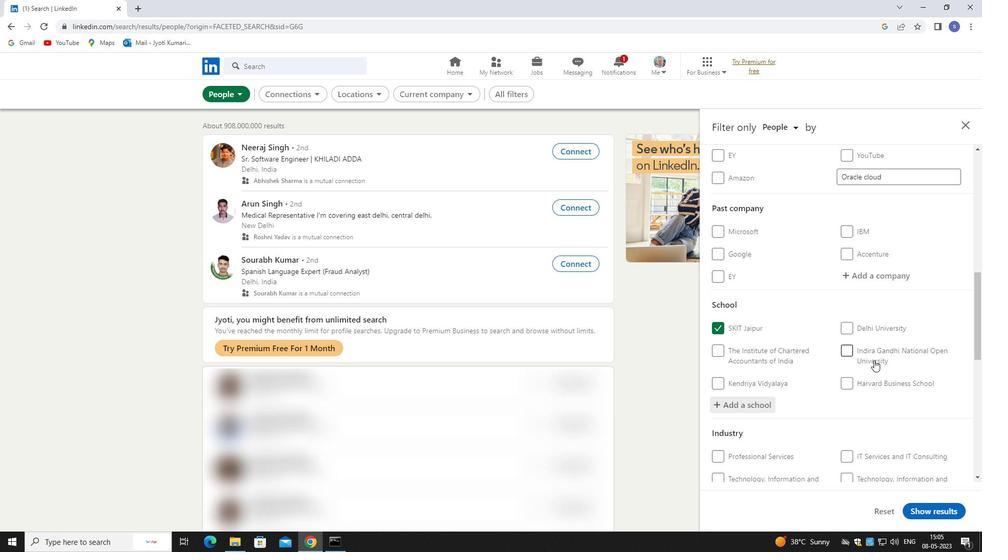
Action: Mouse moved to (878, 257)
Screenshot: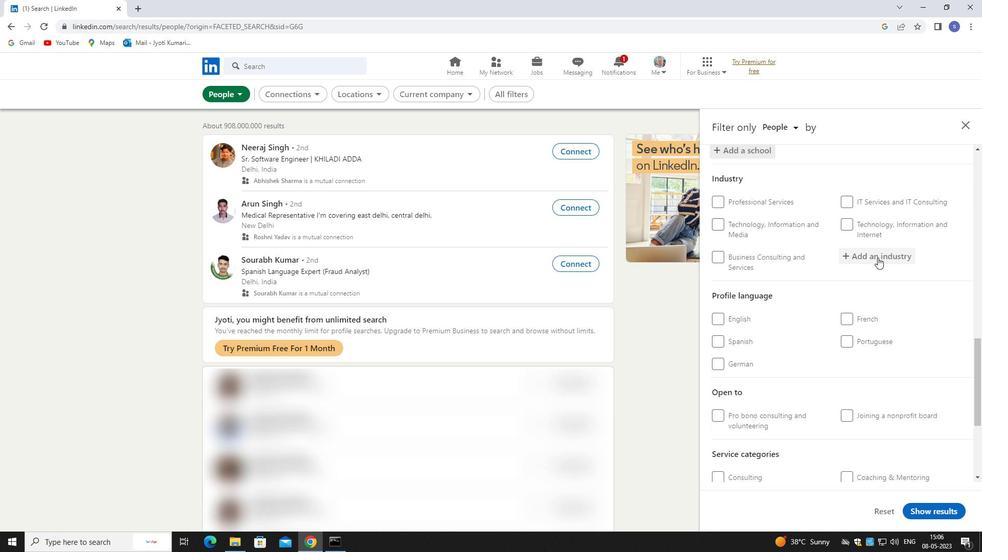
Action: Mouse pressed left at (878, 257)
Screenshot: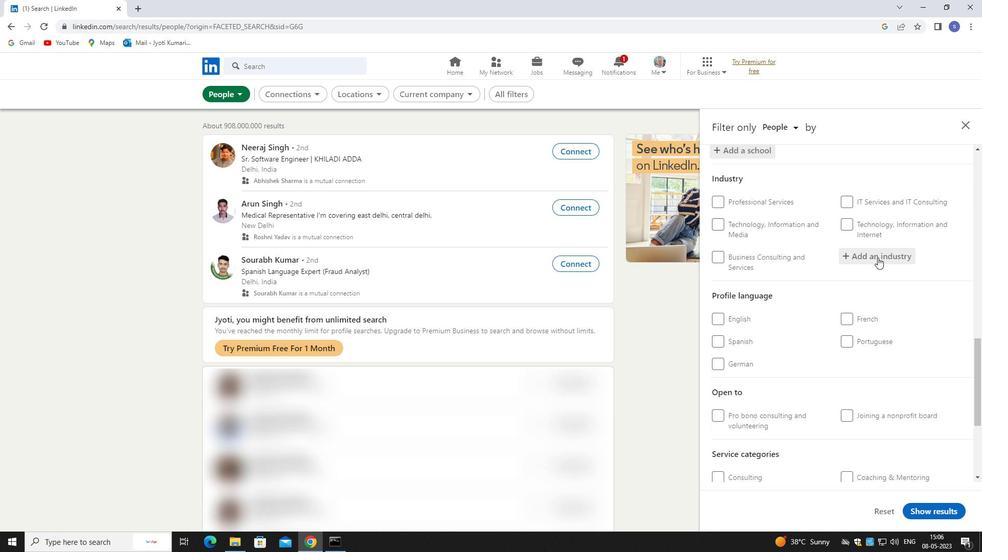 
Action: Key pressed ARTIST
Screenshot: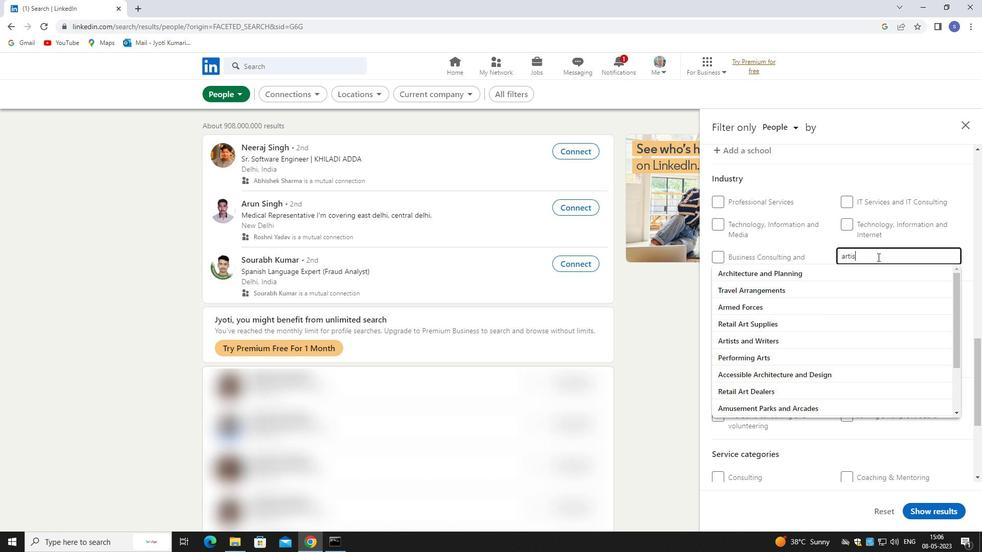 
Action: Mouse moved to (853, 269)
Screenshot: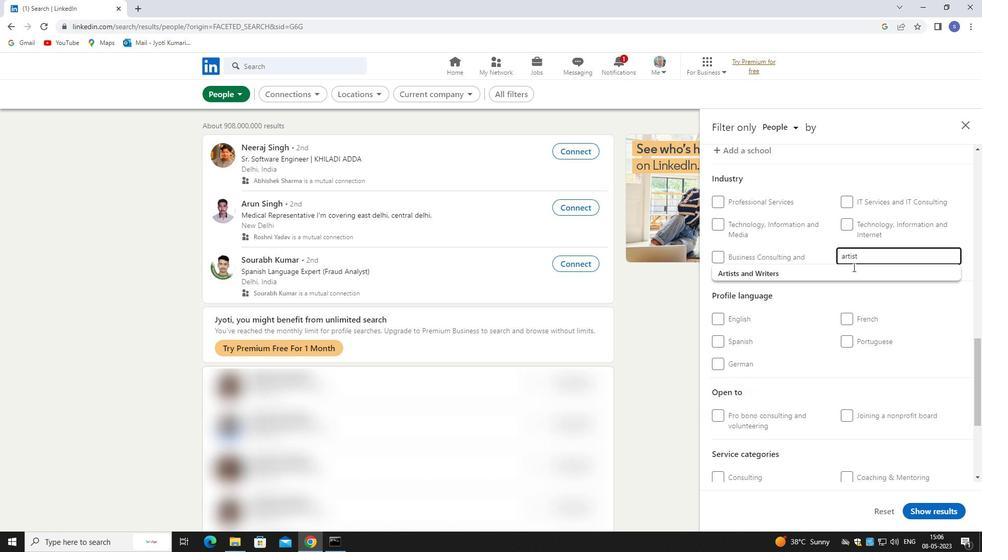 
Action: Mouse pressed left at (853, 269)
Screenshot: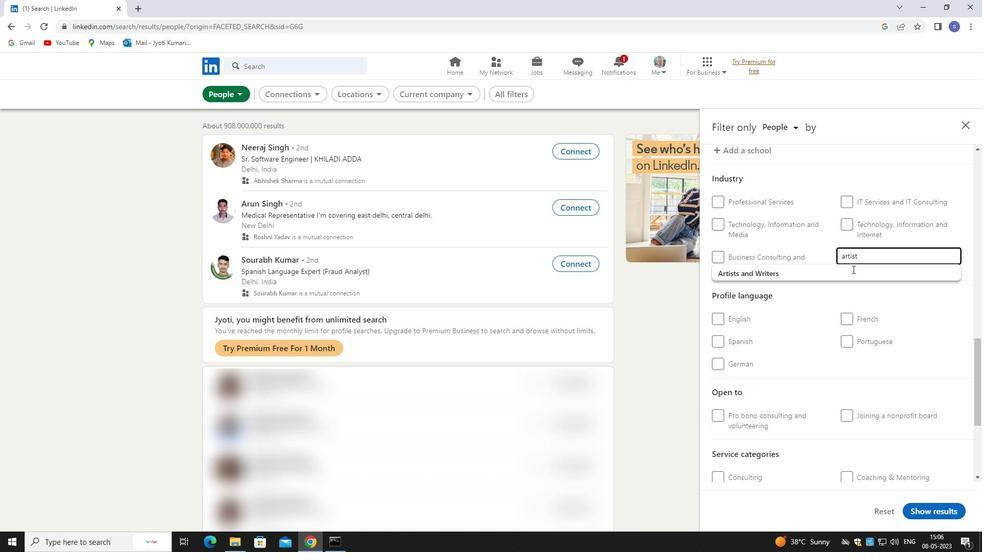 
Action: Mouse moved to (845, 339)
Screenshot: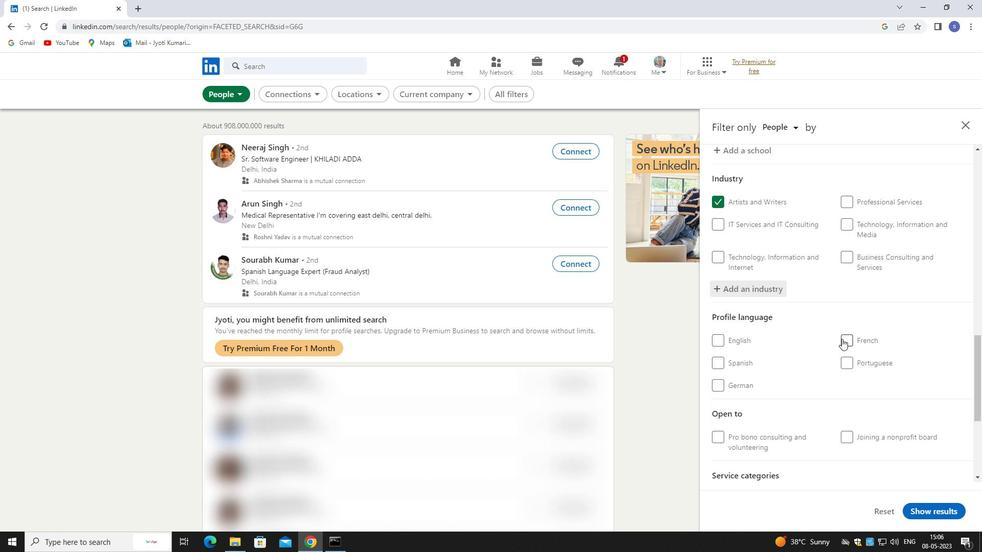 
Action: Mouse pressed left at (845, 339)
Screenshot: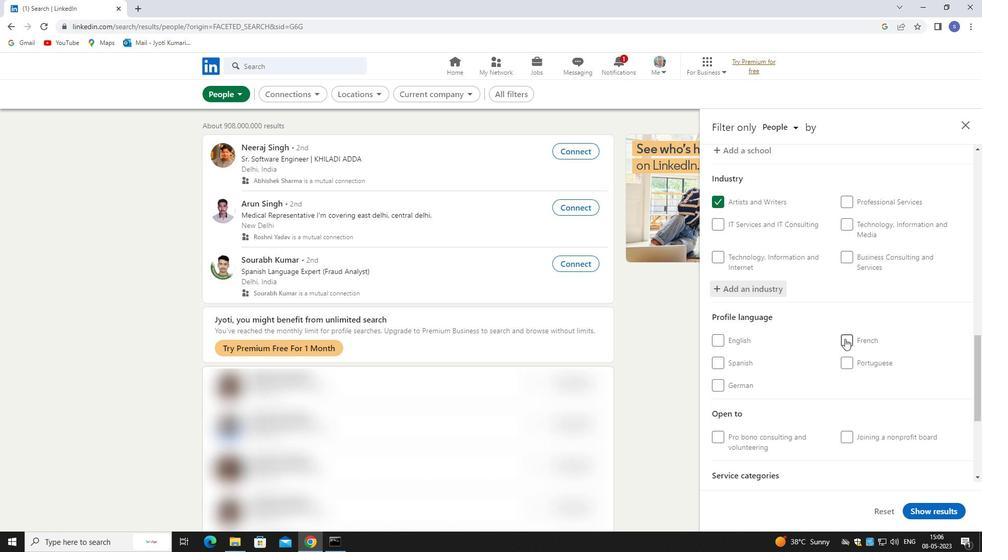
Action: Mouse moved to (849, 356)
Screenshot: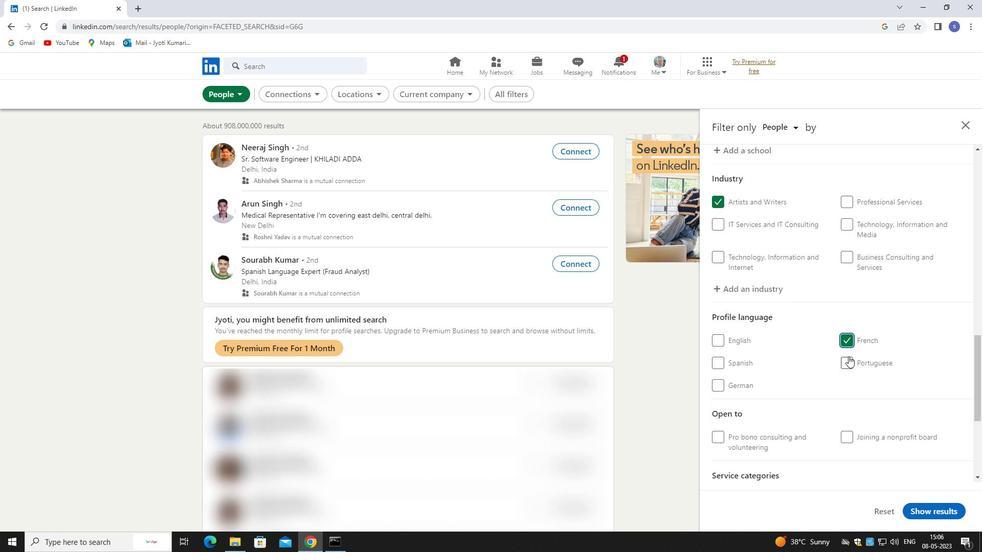 
Action: Mouse scrolled (849, 356) with delta (0, 0)
Screenshot: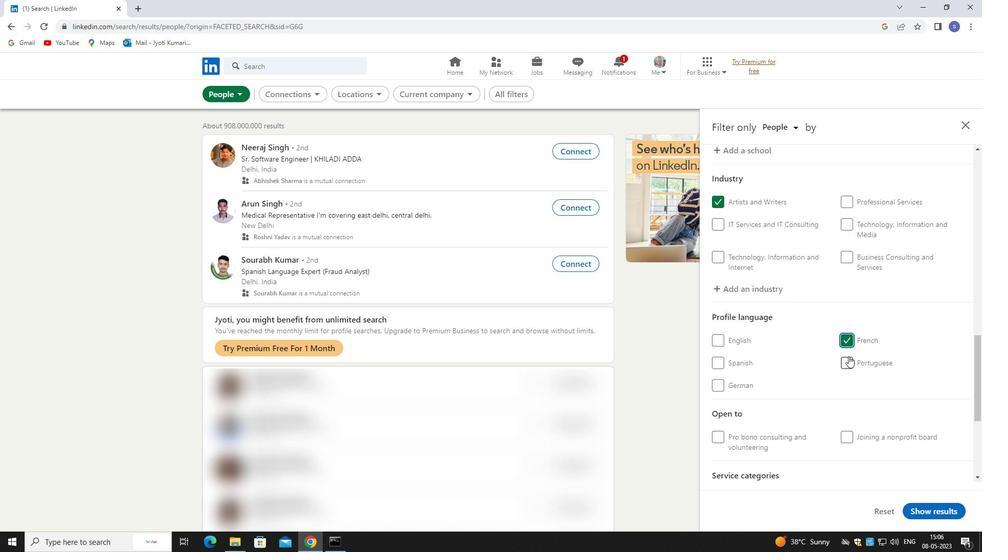 
Action: Mouse moved to (850, 357)
Screenshot: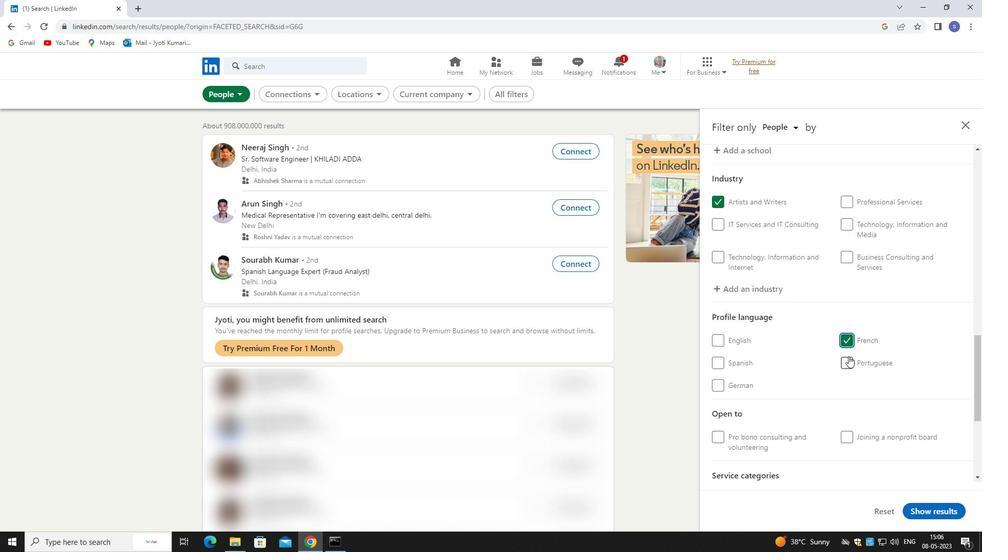 
Action: Mouse scrolled (850, 356) with delta (0, 0)
Screenshot: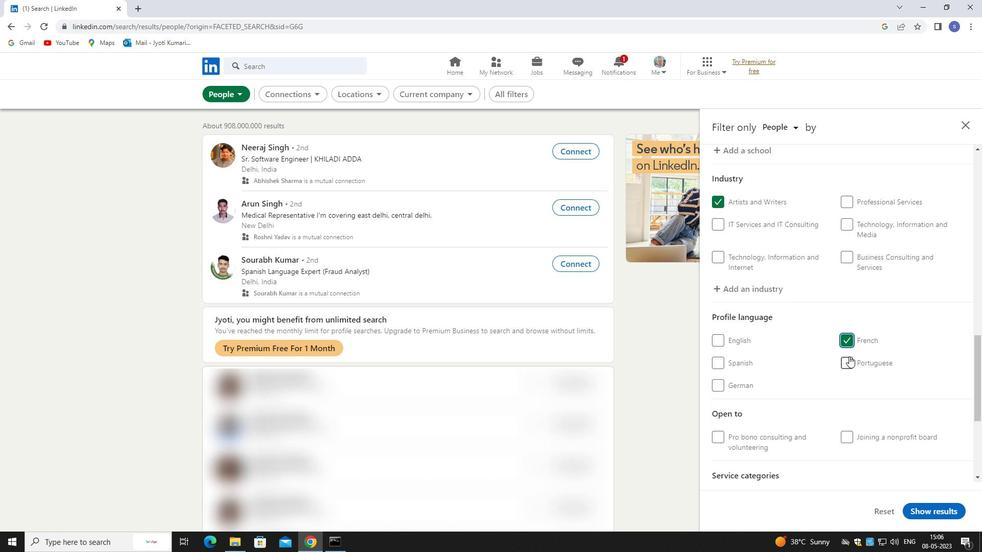 
Action: Mouse scrolled (850, 356) with delta (0, 0)
Screenshot: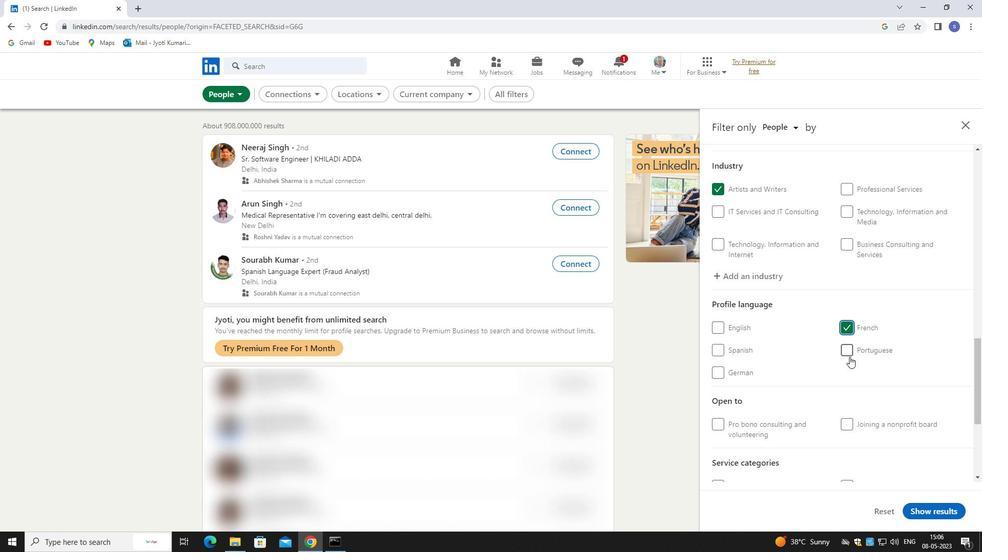 
Action: Mouse moved to (847, 390)
Screenshot: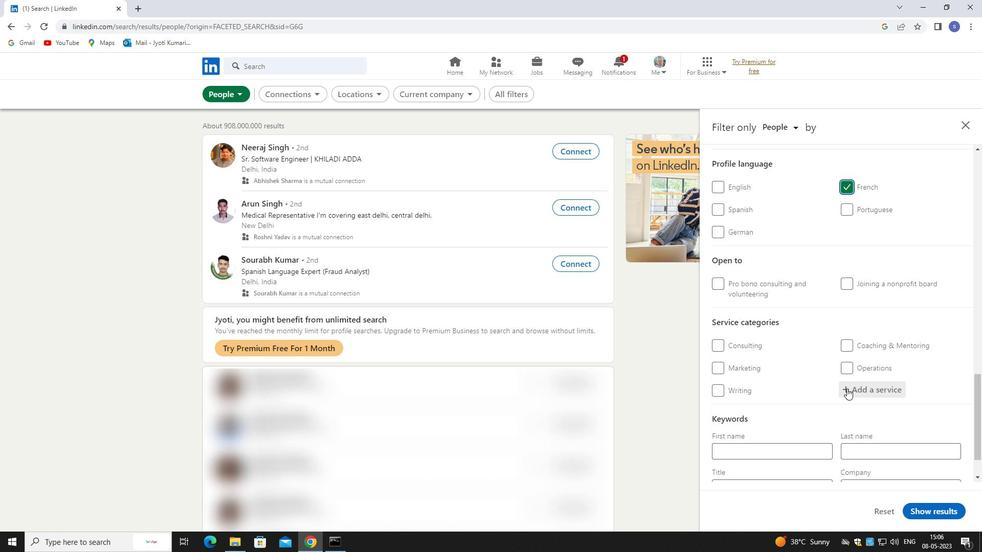 
Action: Mouse pressed left at (847, 390)
Screenshot: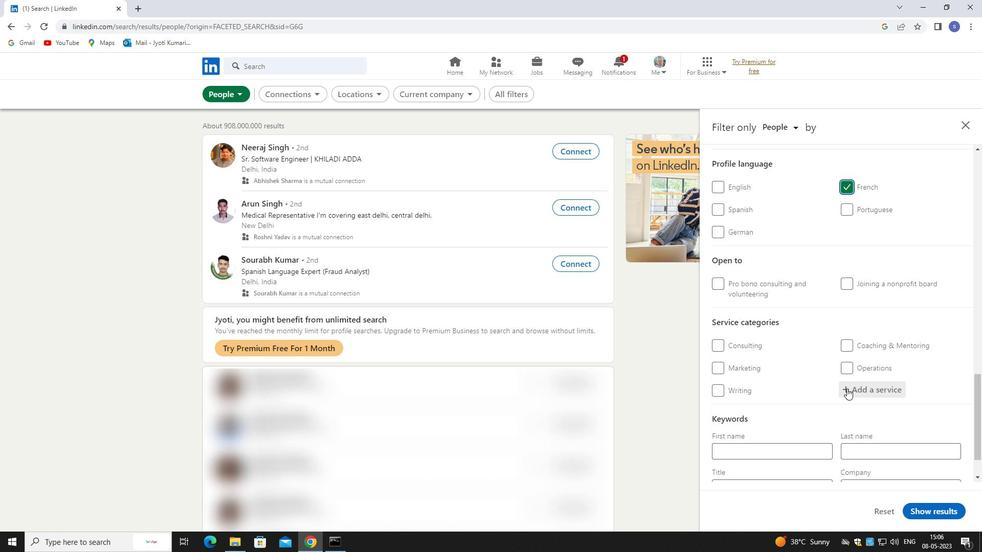 
Action: Mouse moved to (848, 391)
Screenshot: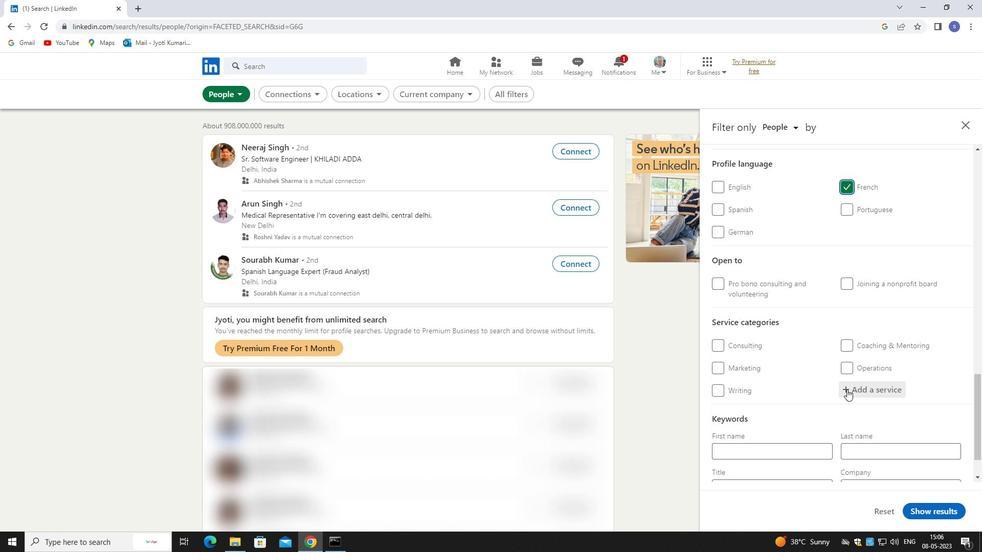 
Action: Key pressed HUMAN<Key.space>RESOURSER
Screenshot: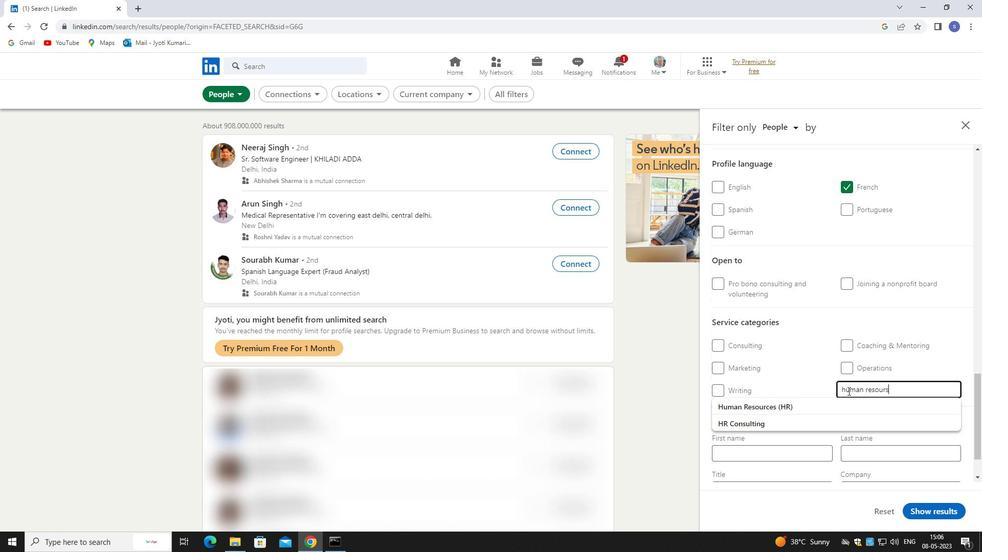 
Action: Mouse moved to (869, 404)
Screenshot: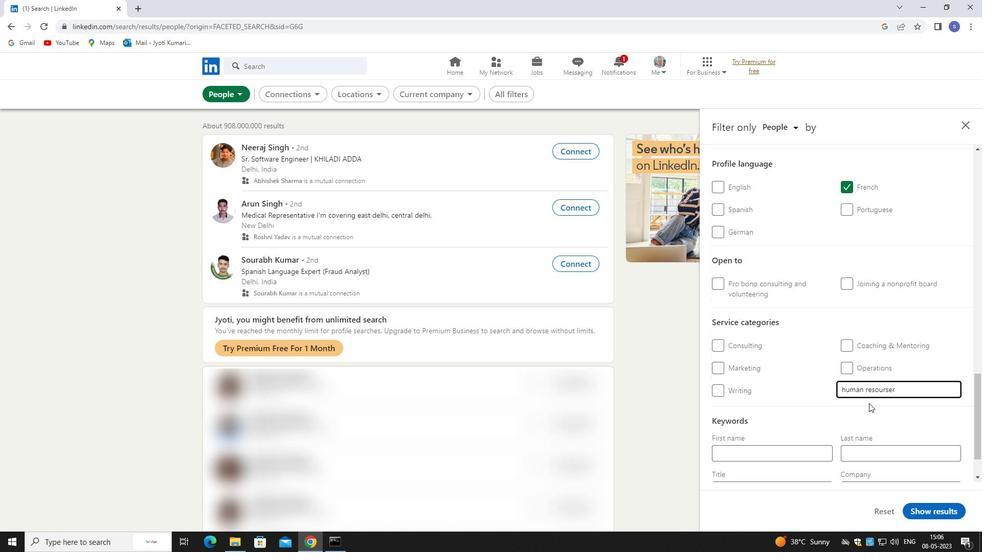 
Action: Key pressed <Key.backspace>
Screenshot: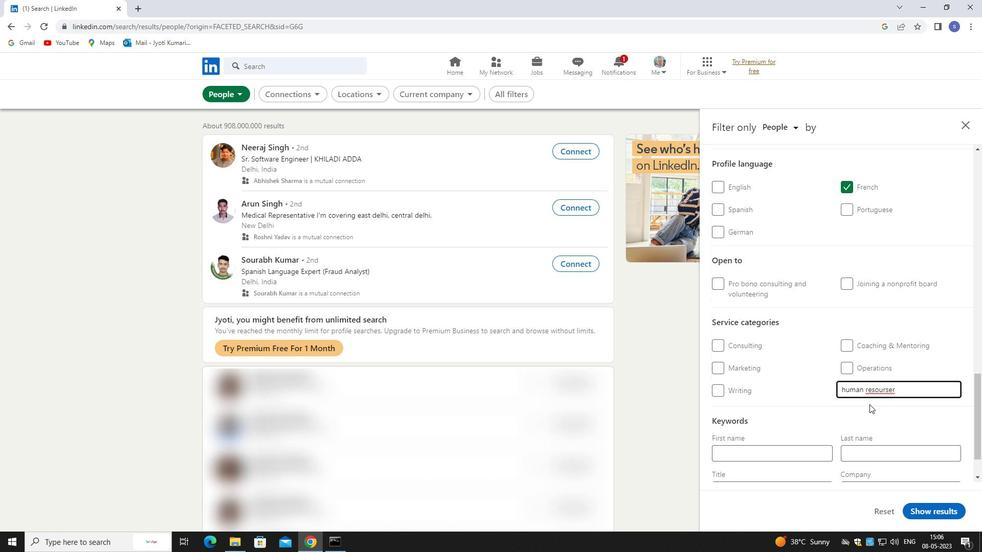 
Action: Mouse pressed left at (869, 404)
Screenshot: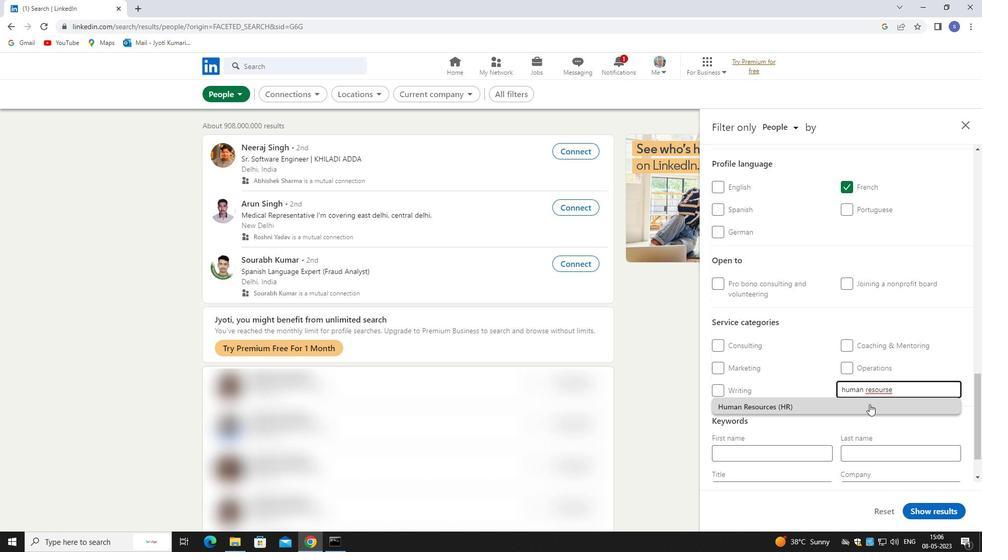 
Action: Mouse moved to (872, 407)
Screenshot: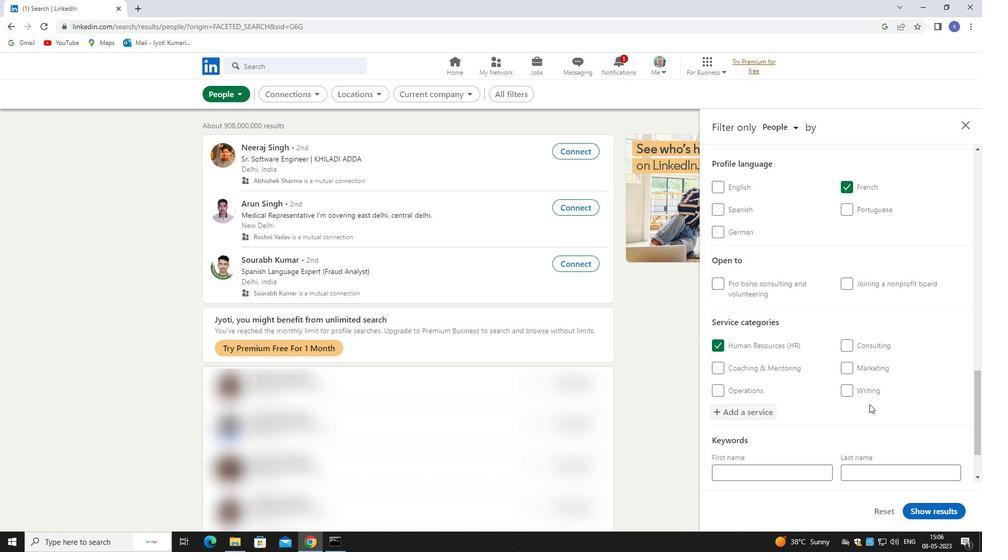 
Action: Mouse scrolled (872, 407) with delta (0, 0)
Screenshot: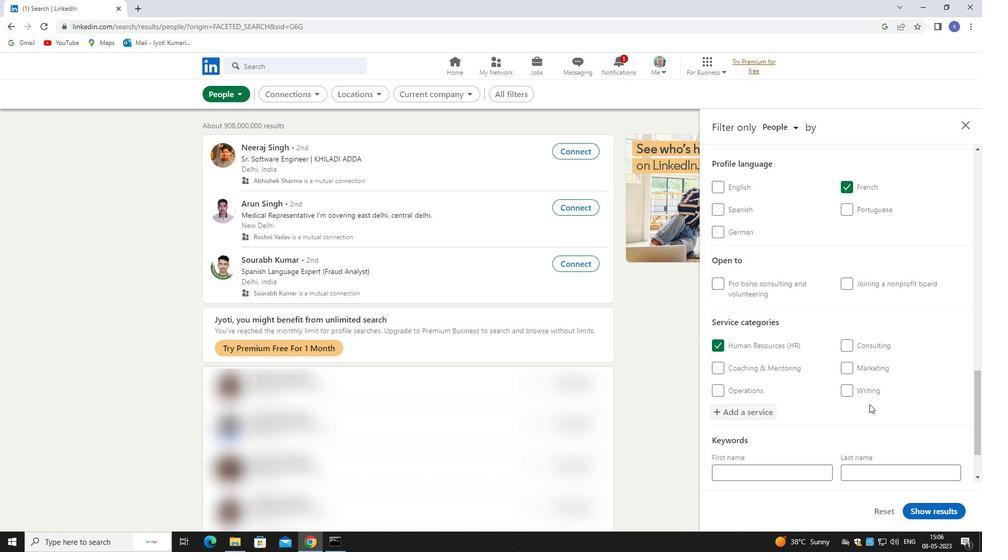 
Action: Mouse moved to (873, 409)
Screenshot: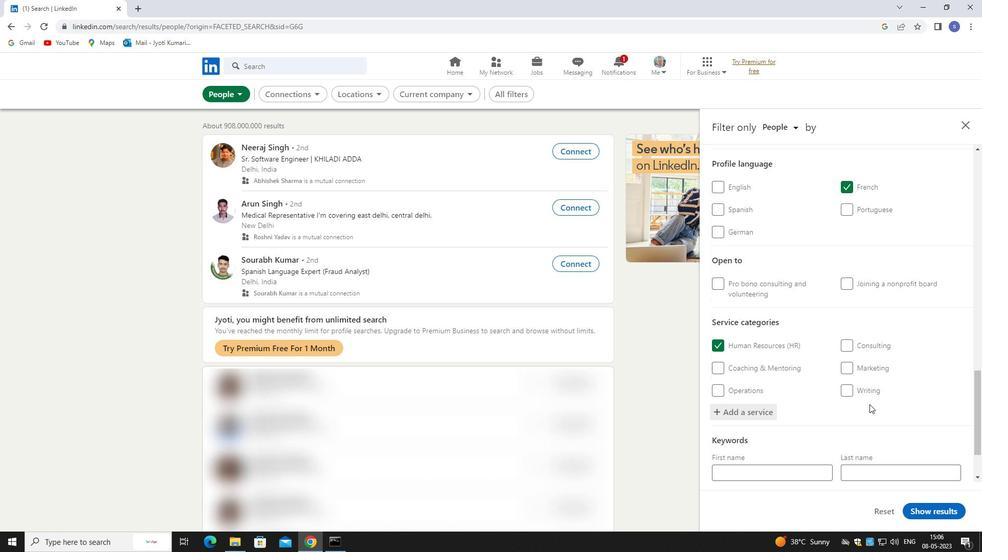 
Action: Mouse scrolled (873, 409) with delta (0, 0)
Screenshot: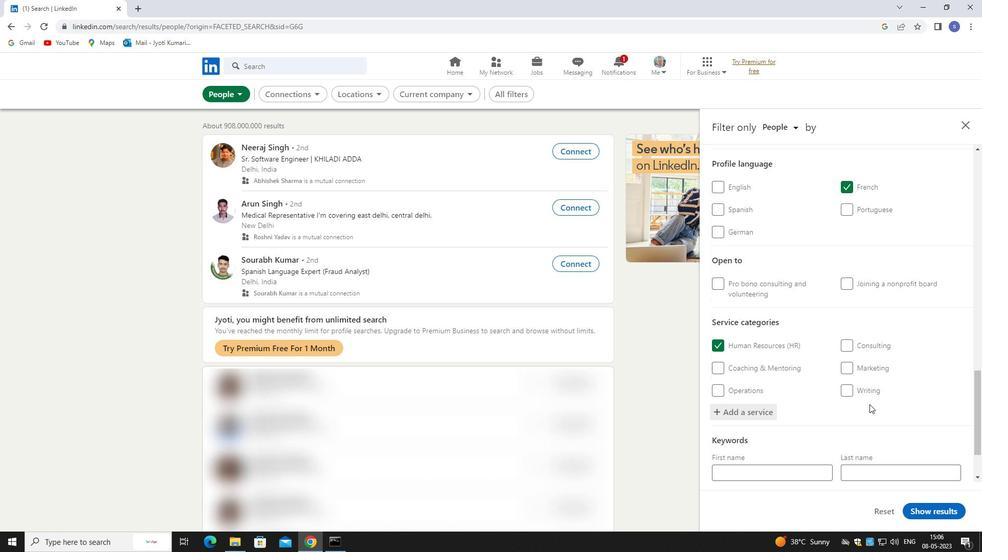 
Action: Mouse moved to (874, 412)
Screenshot: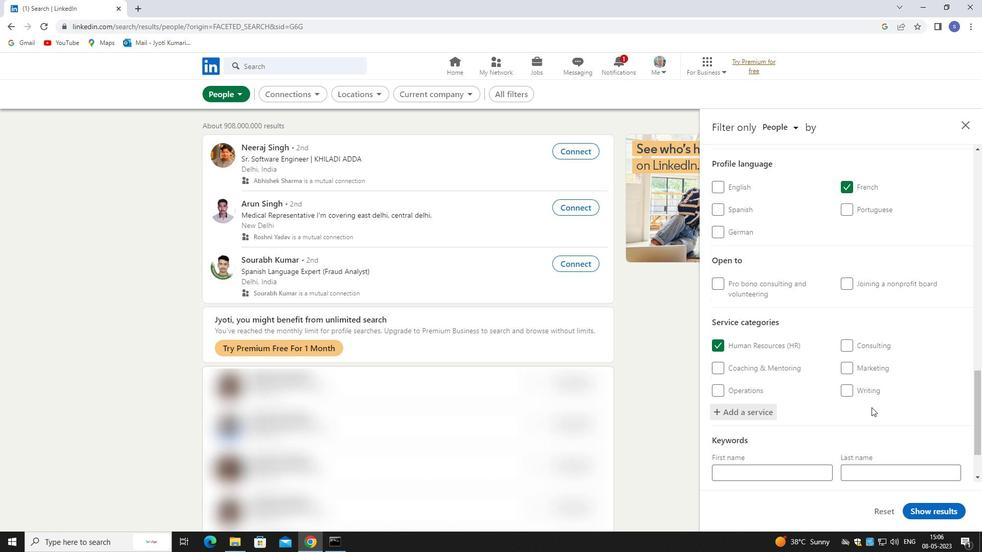 
Action: Mouse scrolled (874, 411) with delta (0, 0)
Screenshot: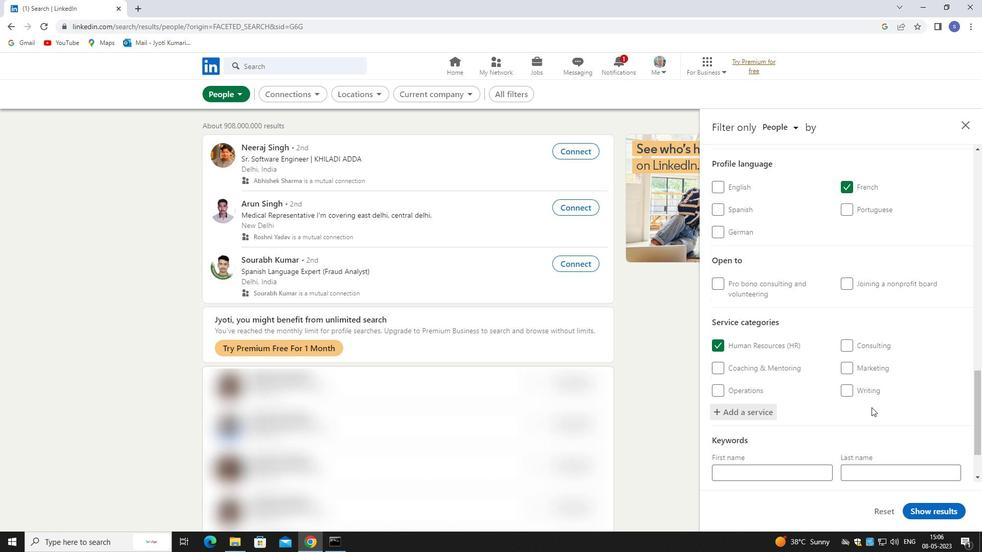 
Action: Mouse moved to (808, 431)
Screenshot: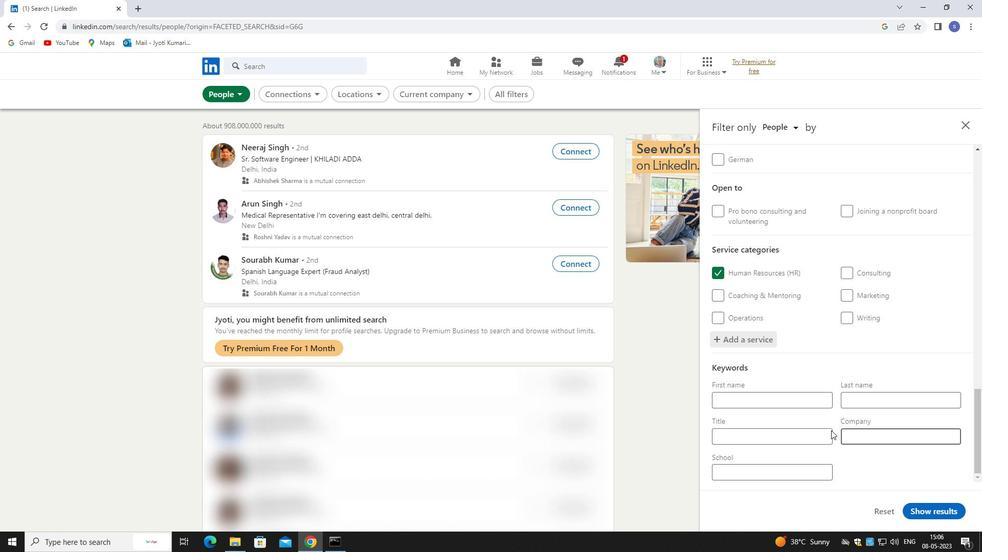 
Action: Mouse pressed left at (808, 431)
Screenshot: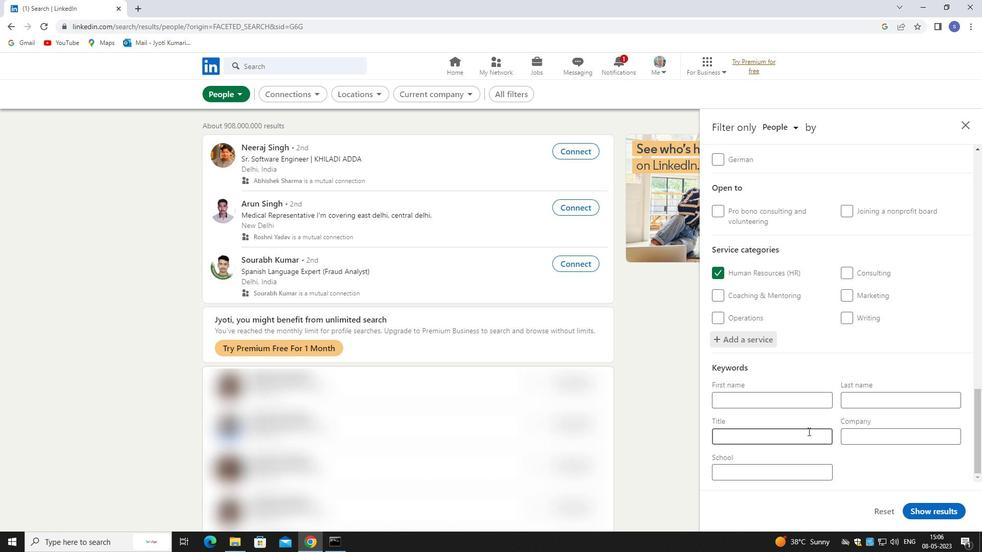 
Action: Mouse moved to (803, 437)
Screenshot: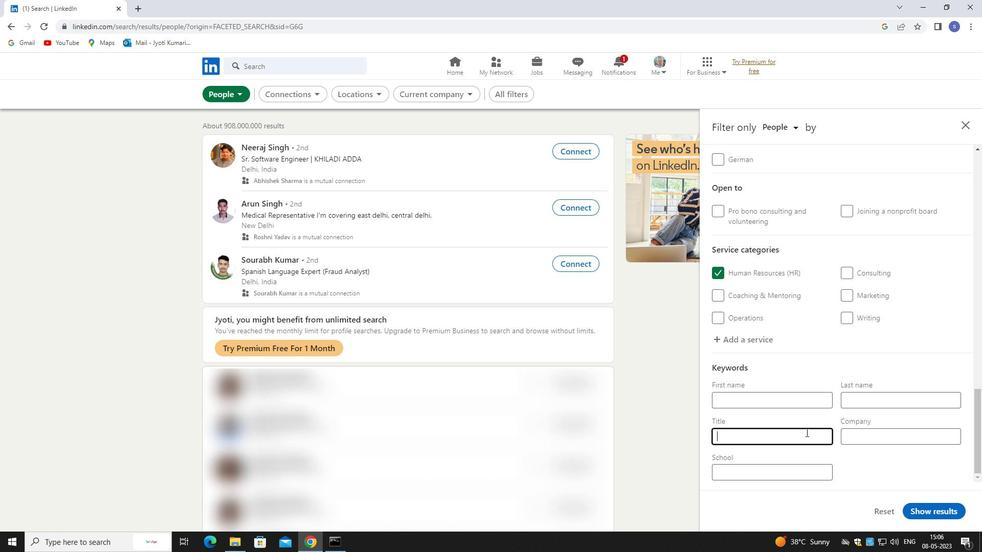 
Action: Key pressed <Key.shift>TECHINICAL<Key.space><Key.shift>SPECIALIST<Key.left><Key.left><Key.left><Key.left><Key.left><Key.left><Key.left><Key.left><Key.left><Key.left><Key.left><Key.backspace><Key.backspace><Key.backspace><Key.backspace><Key.backspace><Key.backspace><Key.backspace><Key.backspace><Key.backspace><Key.backspace><Key.backspace><Key.backspace><Key.backspace><Key.backspace><Key.backspace><Key.backspace><Key.backspace><Key.backspace><Key.shift>TECHNICAL
Screenshot: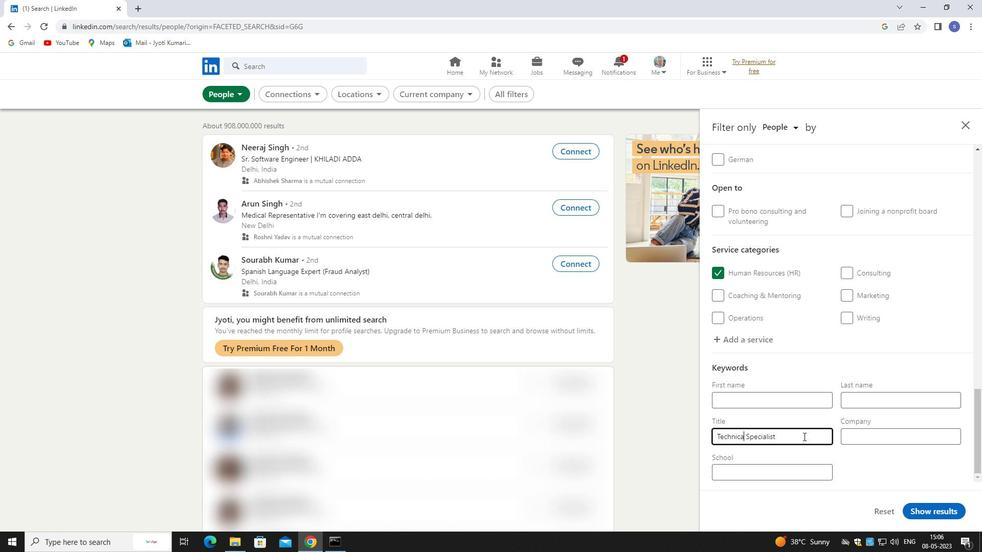 
Action: Mouse moved to (931, 515)
Screenshot: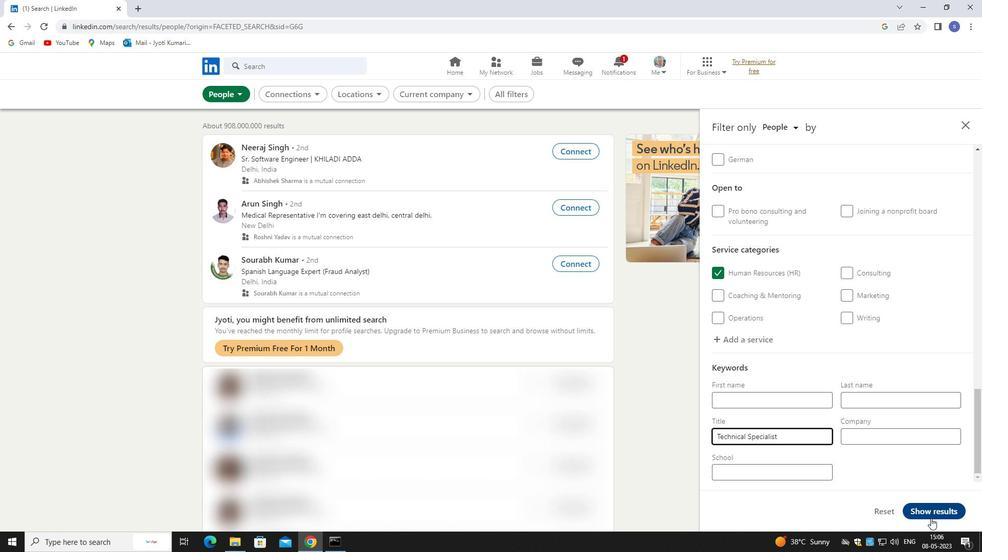 
Action: Mouse pressed left at (931, 515)
Screenshot: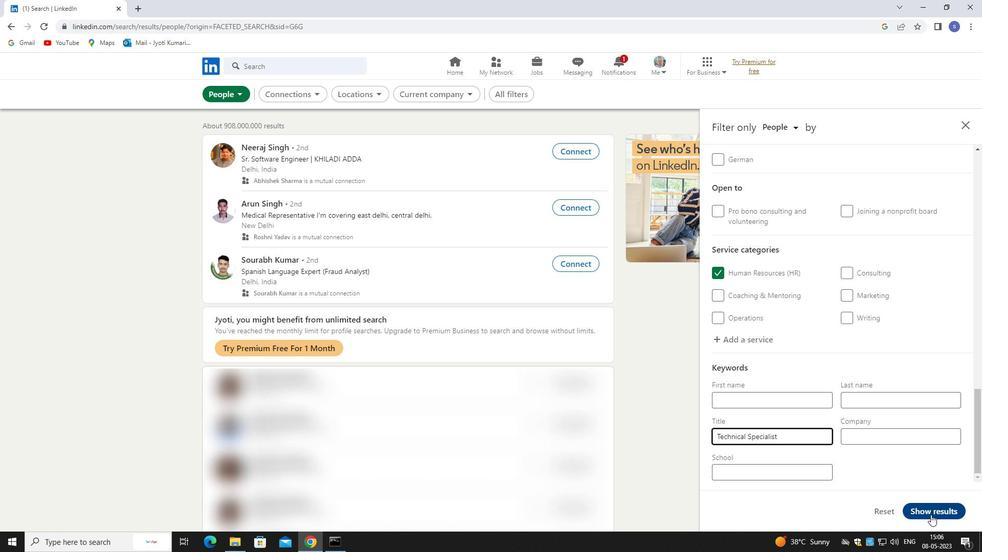 
Action: Mouse moved to (928, 500)
Screenshot: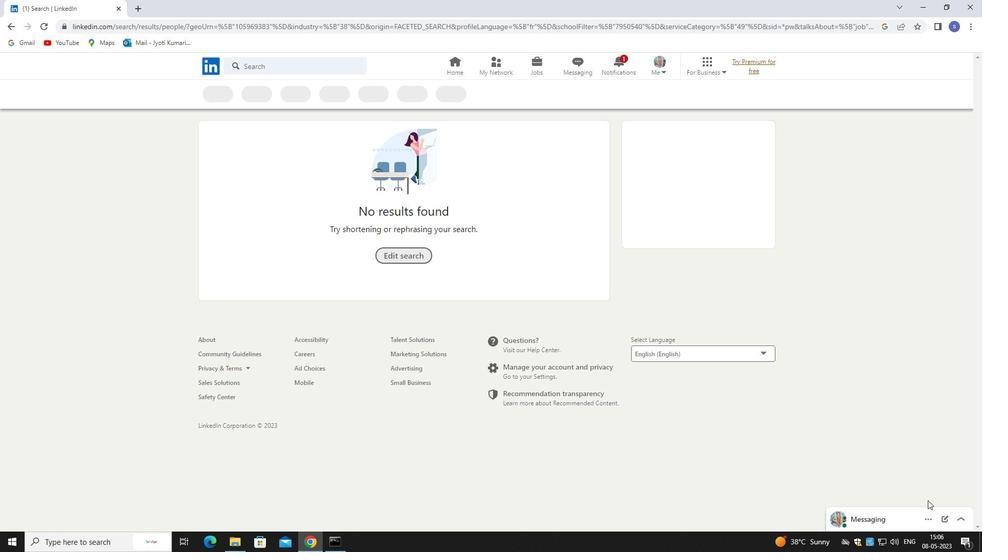 
